 Task: Look for space in Tirukkoyilur, India from 12th June, 2023 to 15th June, 2023 for 2 adults in price range Rs.10000 to Rs.15000. Place can be entire place with 1  bedroom having 1 bed and 1 bathroom. Property type can be house, flat, guest house, hotel. Booking option can be shelf check-in. Required host language is English.
Action: Mouse moved to (405, 71)
Screenshot: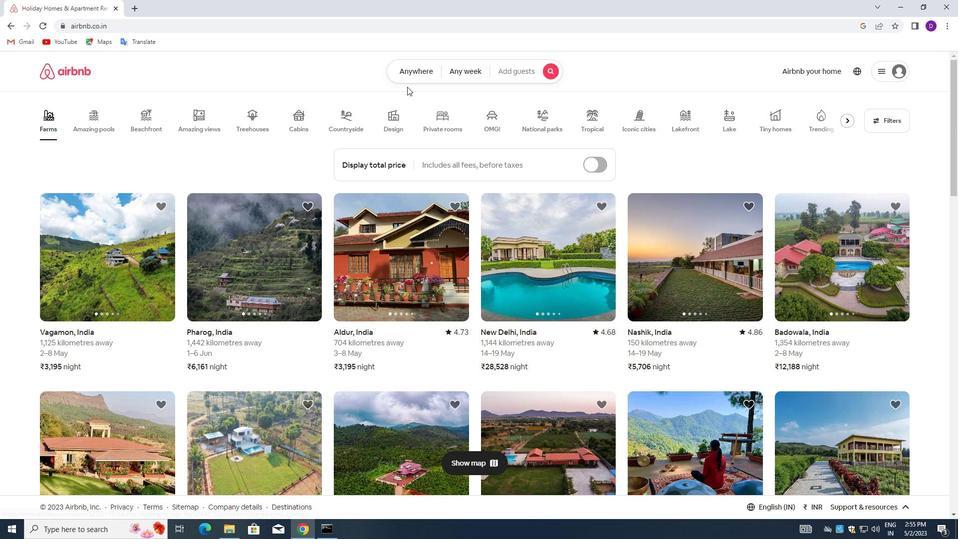 
Action: Mouse pressed left at (405, 71)
Screenshot: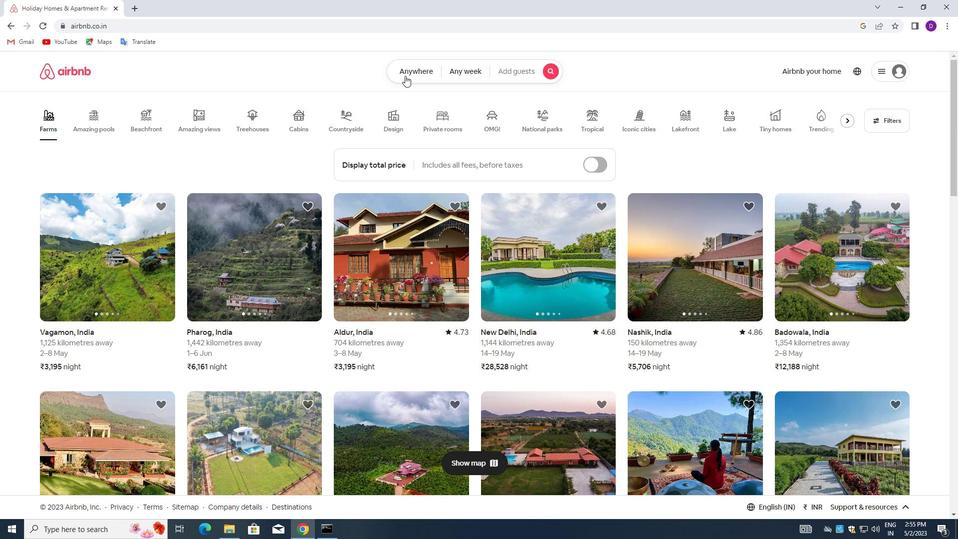 
Action: Mouse moved to (306, 109)
Screenshot: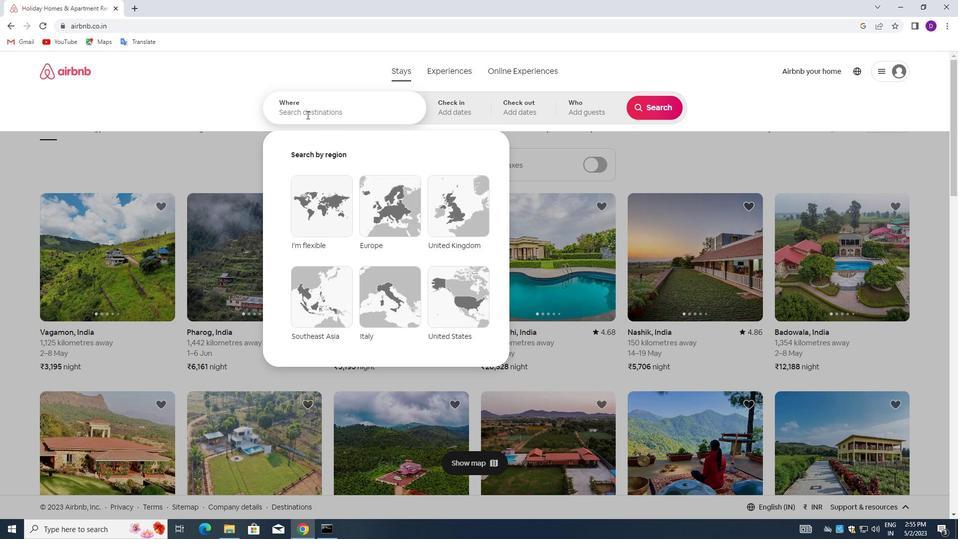 
Action: Mouse pressed left at (306, 109)
Screenshot: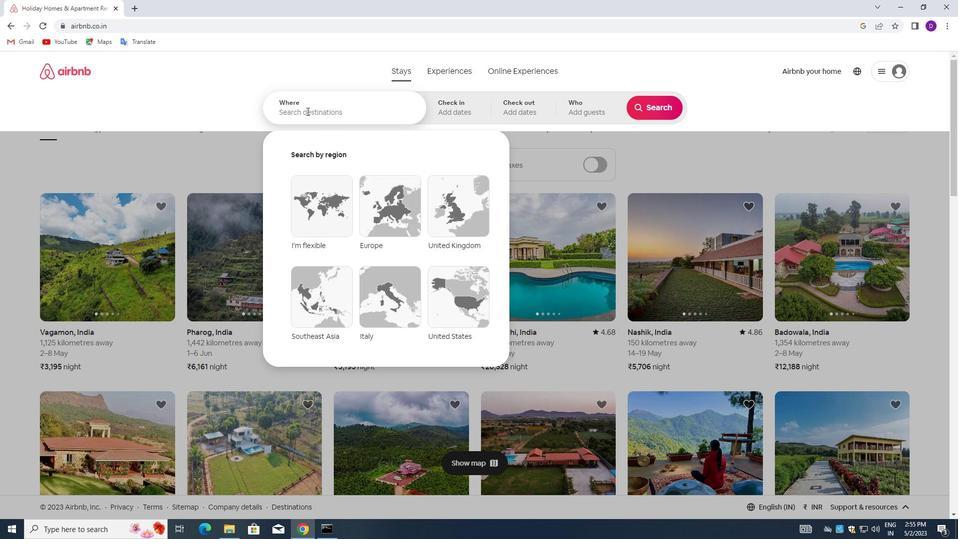 
Action: Mouse moved to (127, 134)
Screenshot: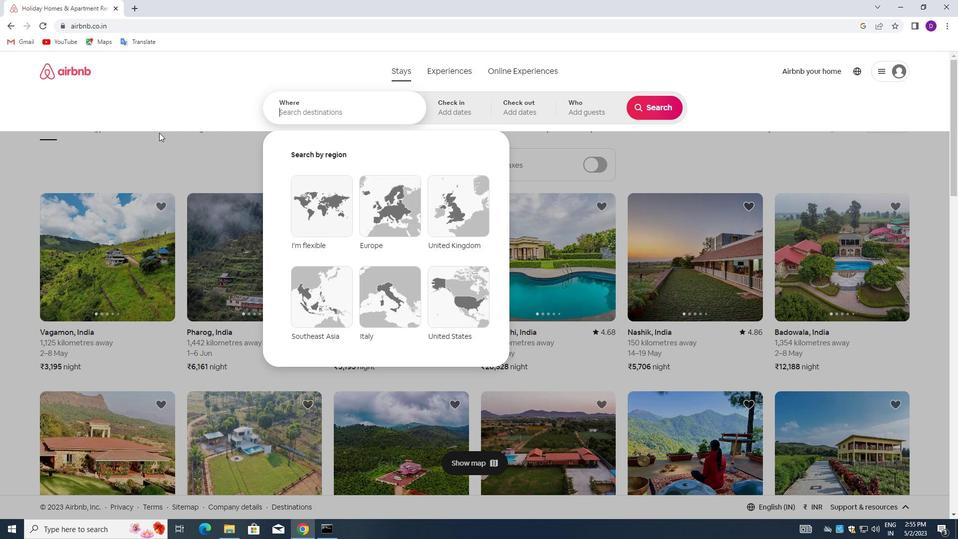 
Action: Key pressed <Key.shift_r>Tirukkoyilur,<Key.space><Key.shift>INI<Key.backspace>DIA<Key.enter>
Screenshot: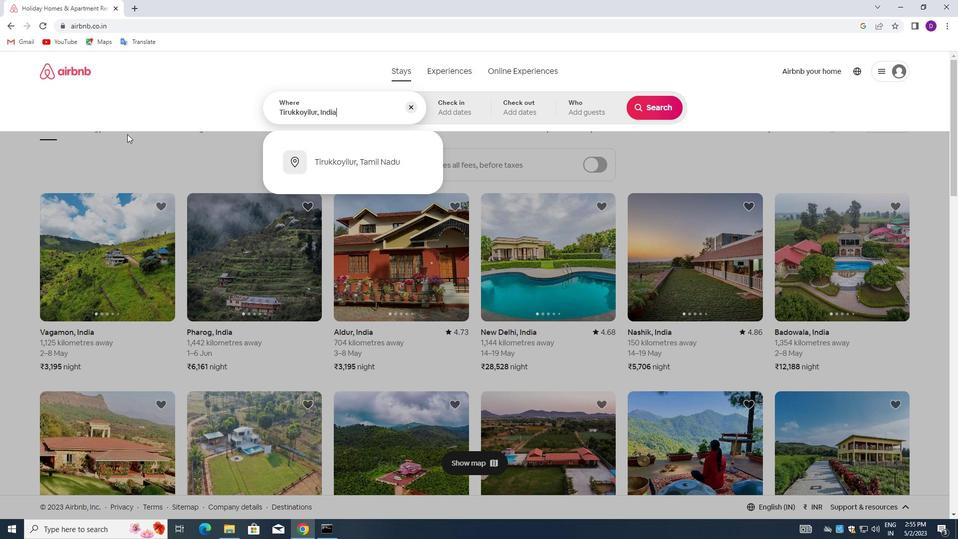 
Action: Mouse moved to (519, 276)
Screenshot: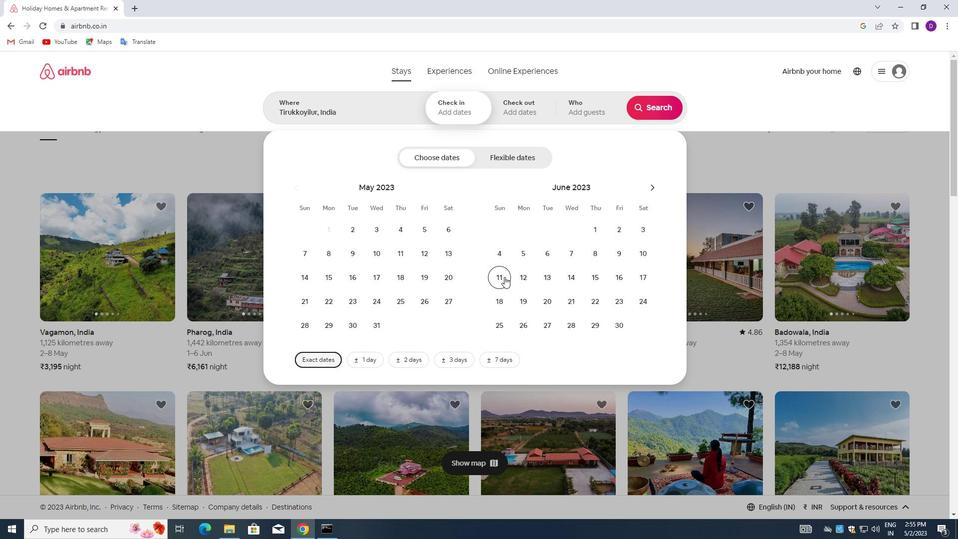 
Action: Mouse pressed left at (519, 276)
Screenshot: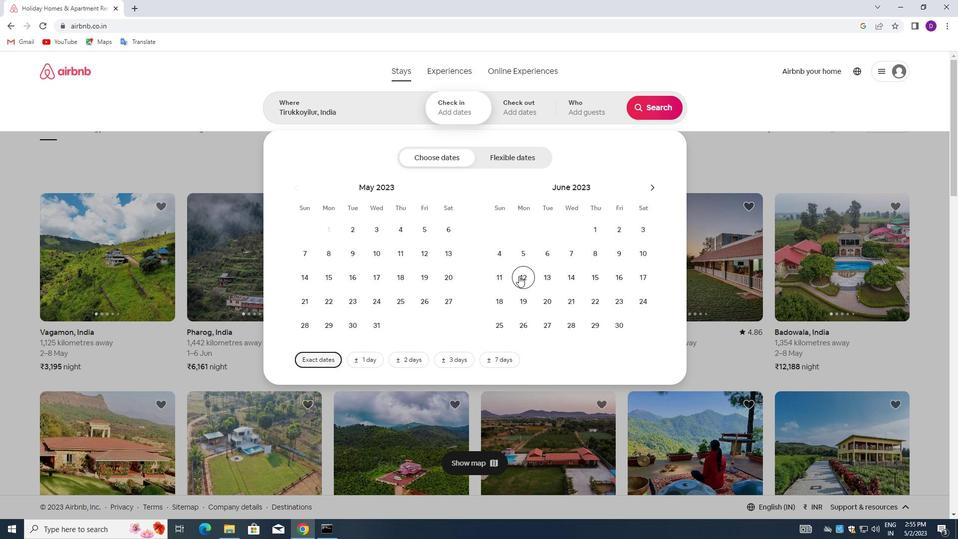 
Action: Mouse moved to (590, 272)
Screenshot: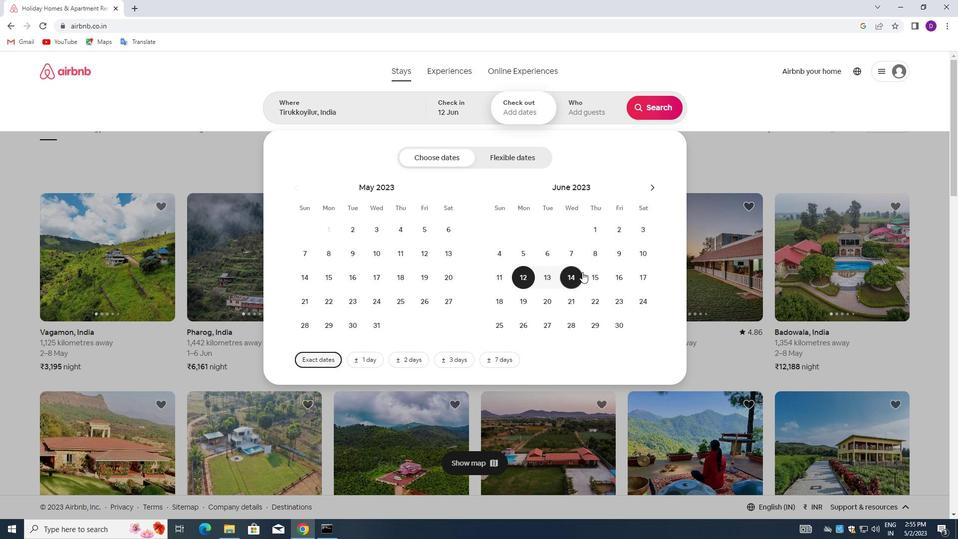 
Action: Mouse pressed left at (590, 272)
Screenshot: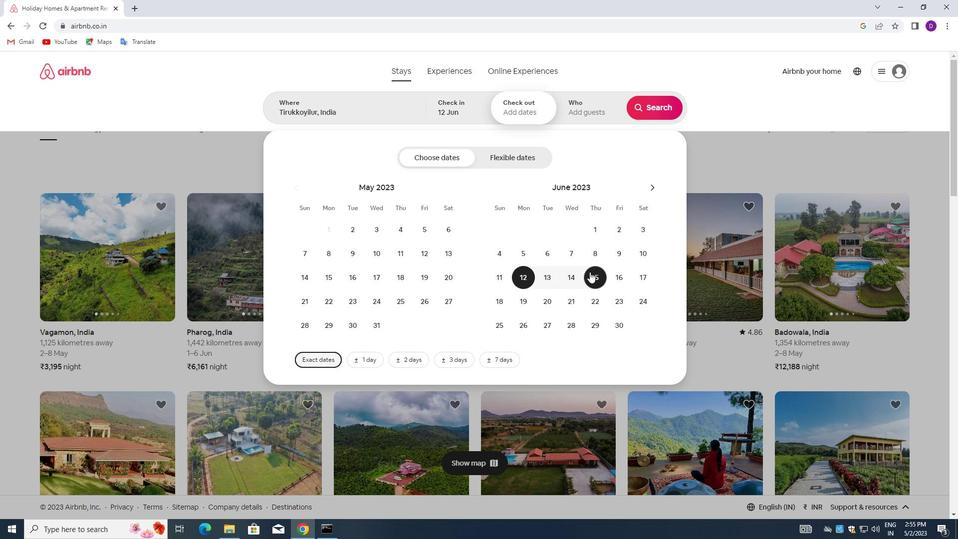 
Action: Mouse moved to (574, 110)
Screenshot: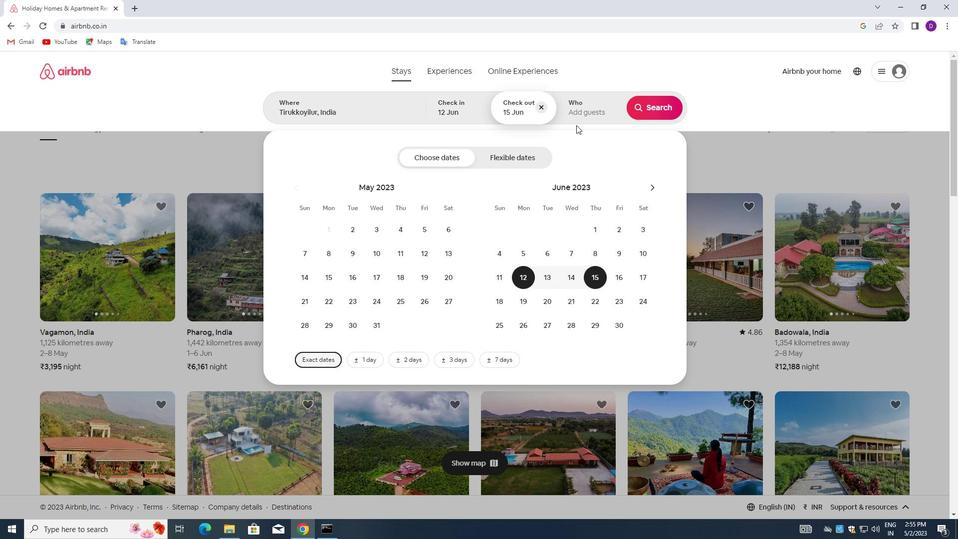 
Action: Mouse pressed left at (574, 110)
Screenshot: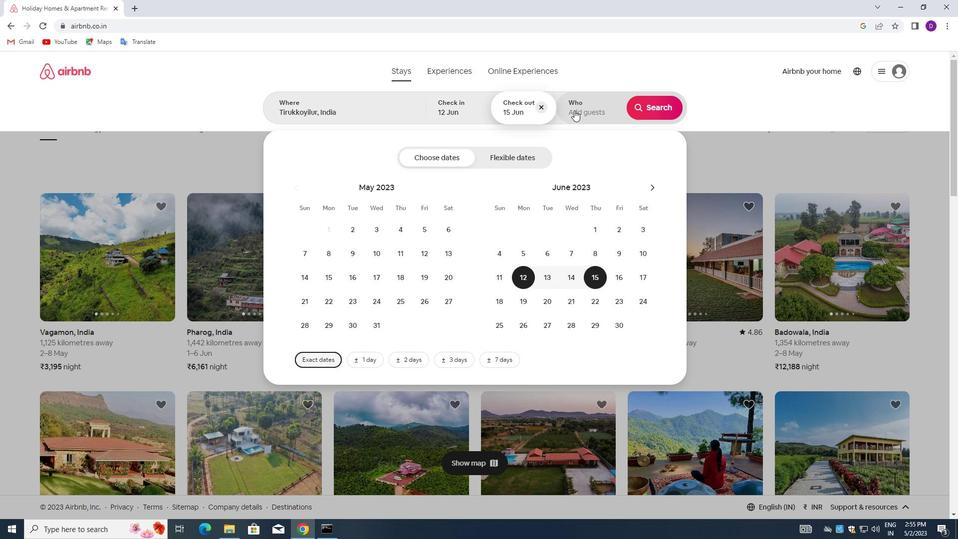 
Action: Mouse moved to (661, 156)
Screenshot: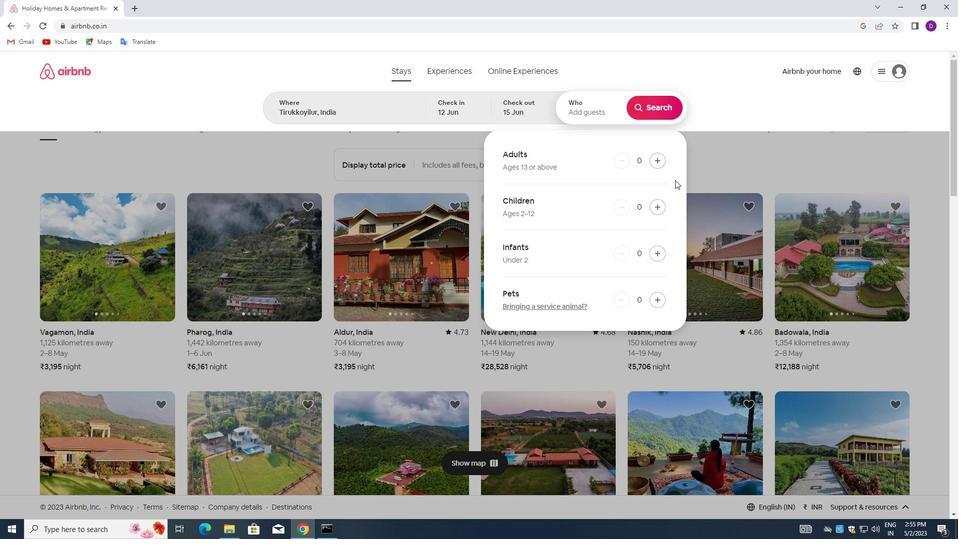 
Action: Mouse pressed left at (661, 156)
Screenshot: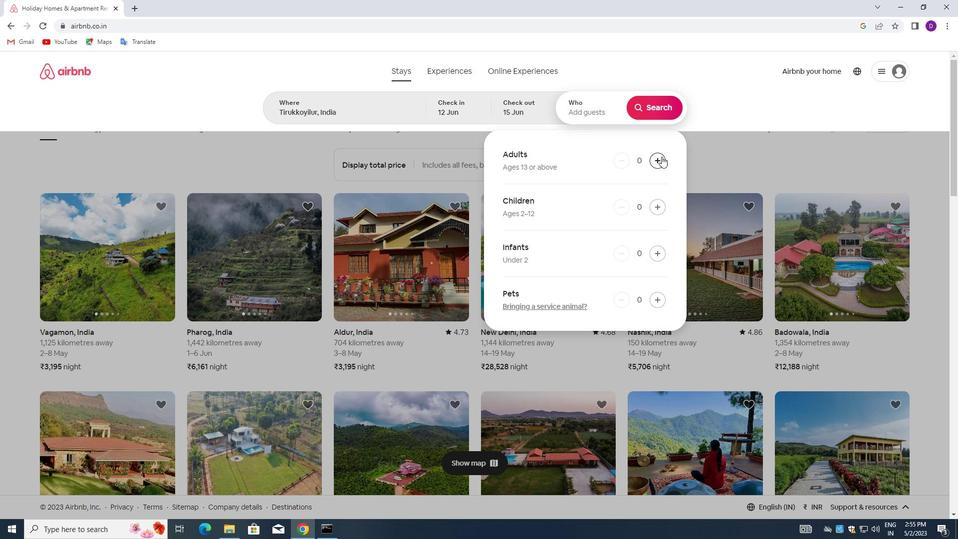 
Action: Mouse pressed left at (661, 156)
Screenshot: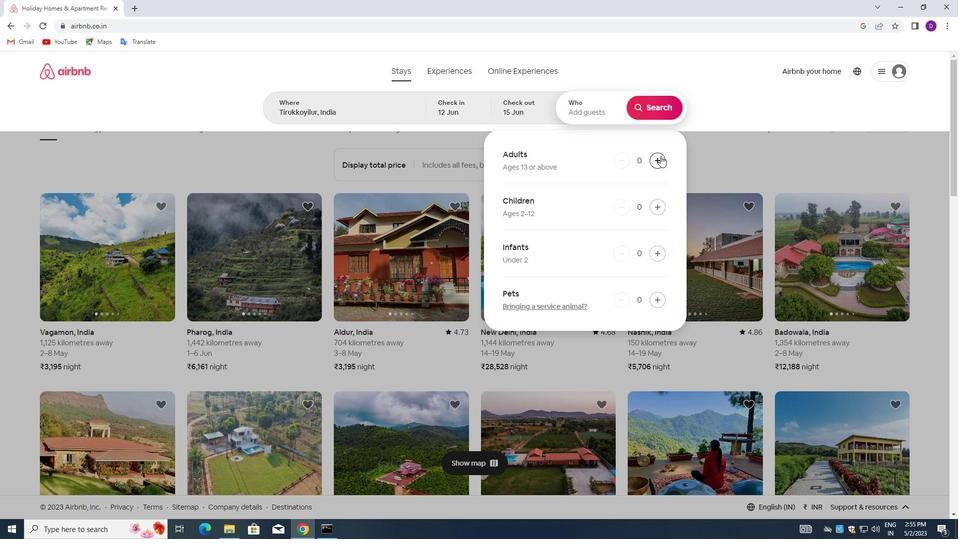 
Action: Mouse moved to (648, 105)
Screenshot: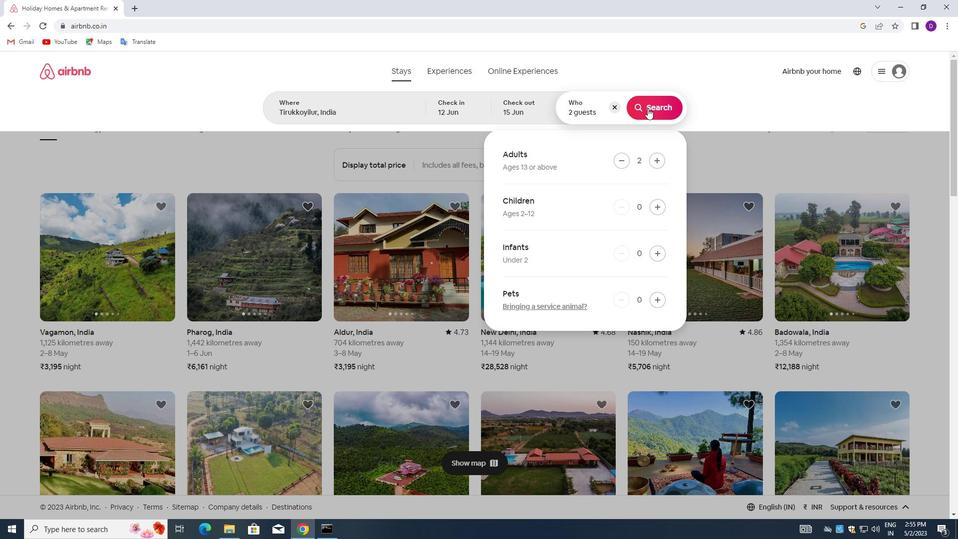
Action: Mouse pressed left at (648, 105)
Screenshot: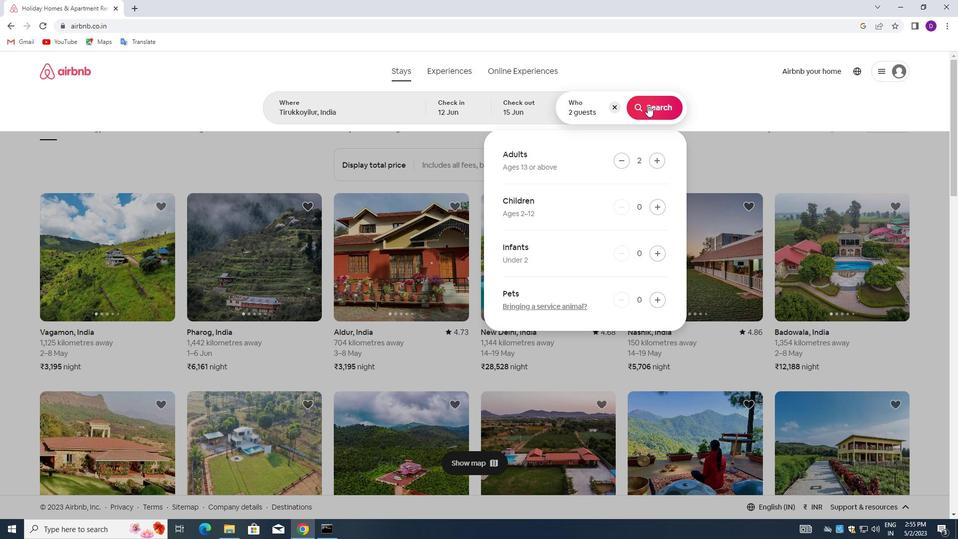
Action: Mouse moved to (904, 113)
Screenshot: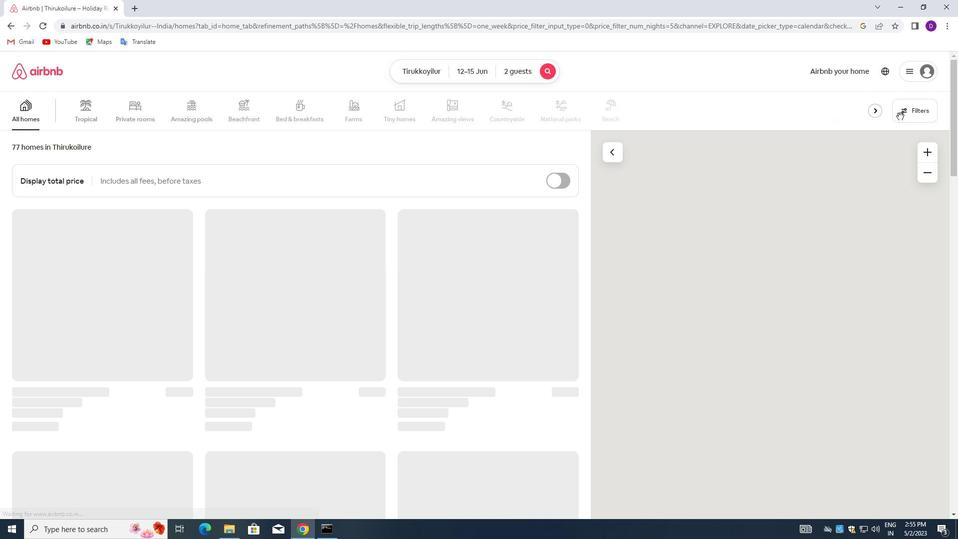 
Action: Mouse pressed left at (904, 113)
Screenshot: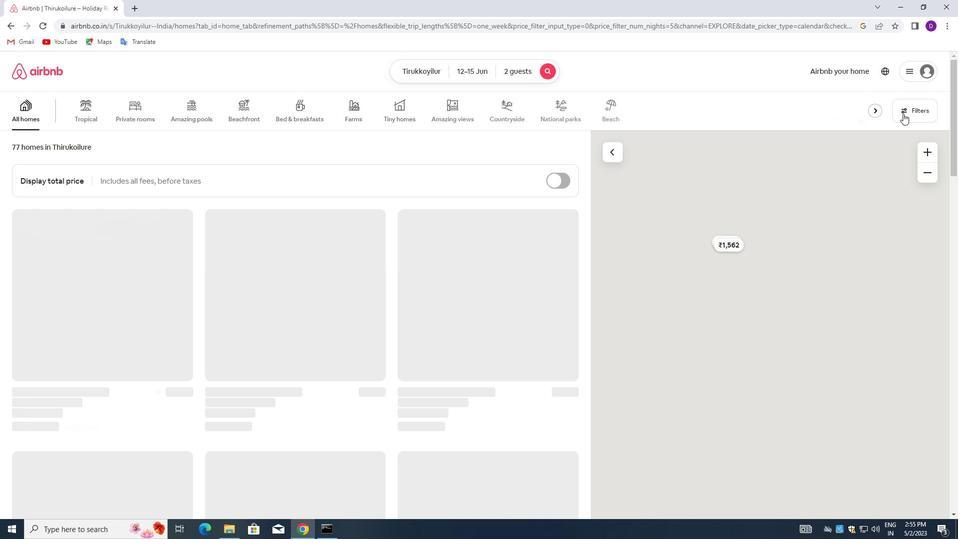 
Action: Mouse moved to (350, 238)
Screenshot: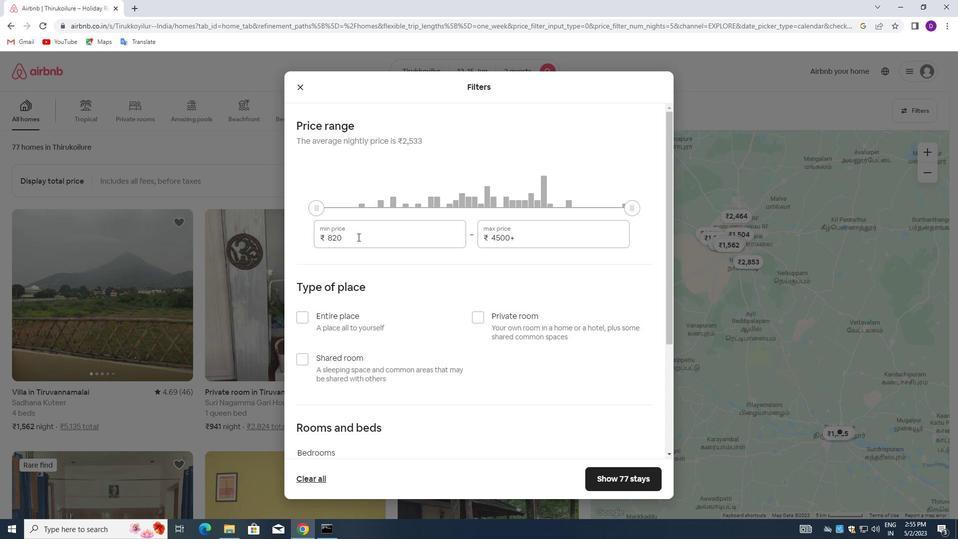 
Action: Mouse pressed left at (350, 238)
Screenshot: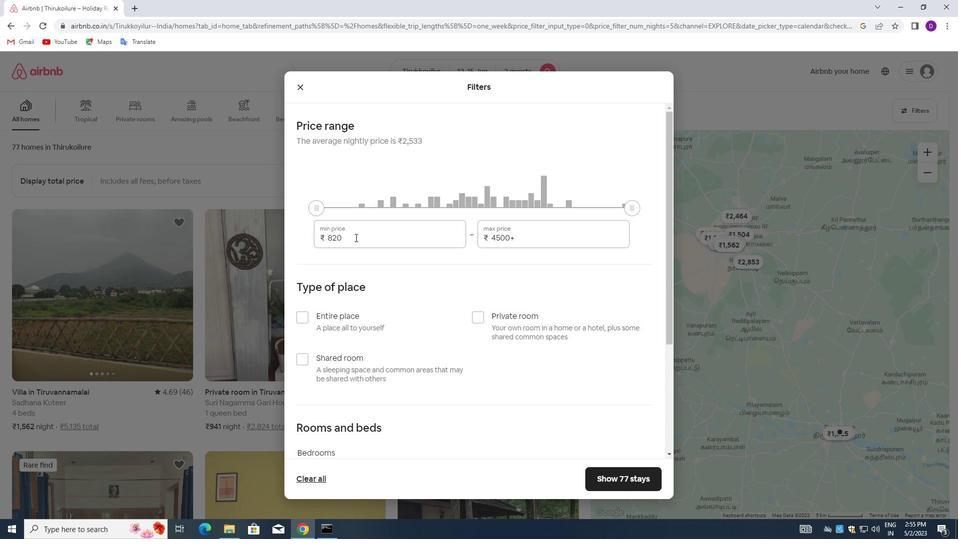 
Action: Mouse pressed left at (350, 238)
Screenshot: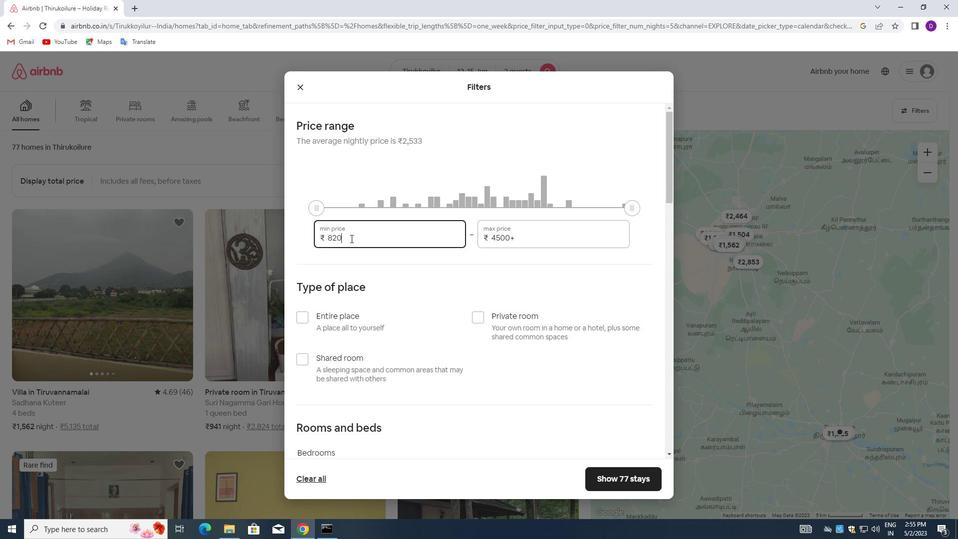 
Action: Key pressed 10000<Key.tab>15000
Screenshot: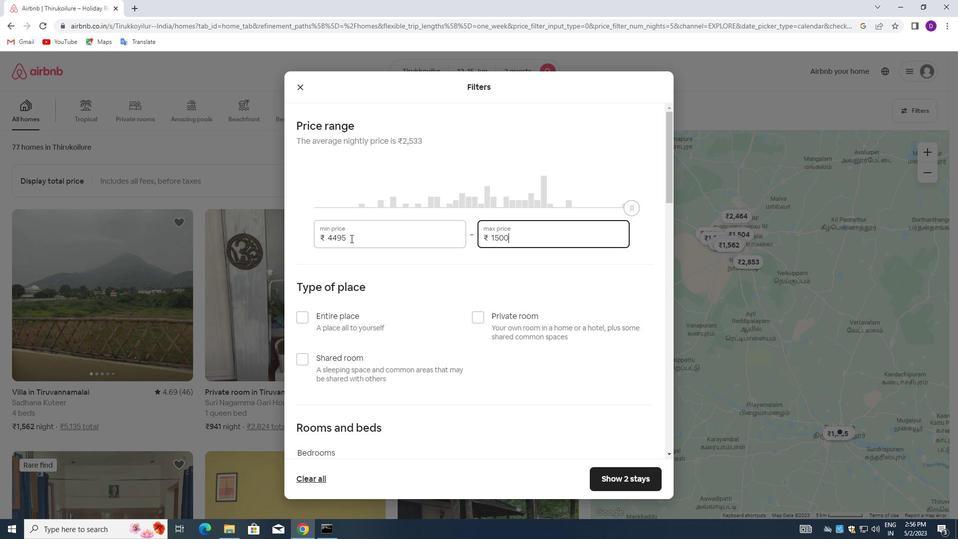
Action: Mouse moved to (363, 245)
Screenshot: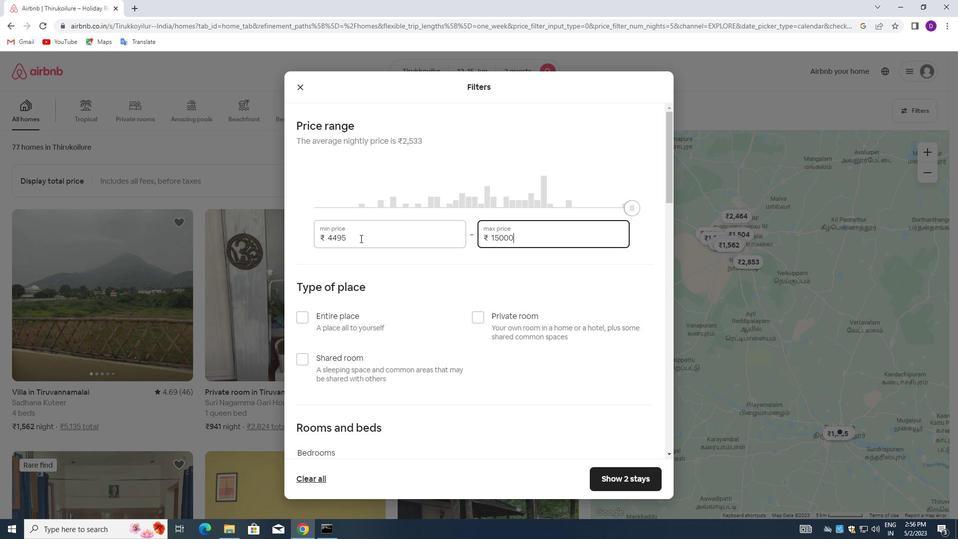 
Action: Mouse scrolled (363, 245) with delta (0, 0)
Screenshot: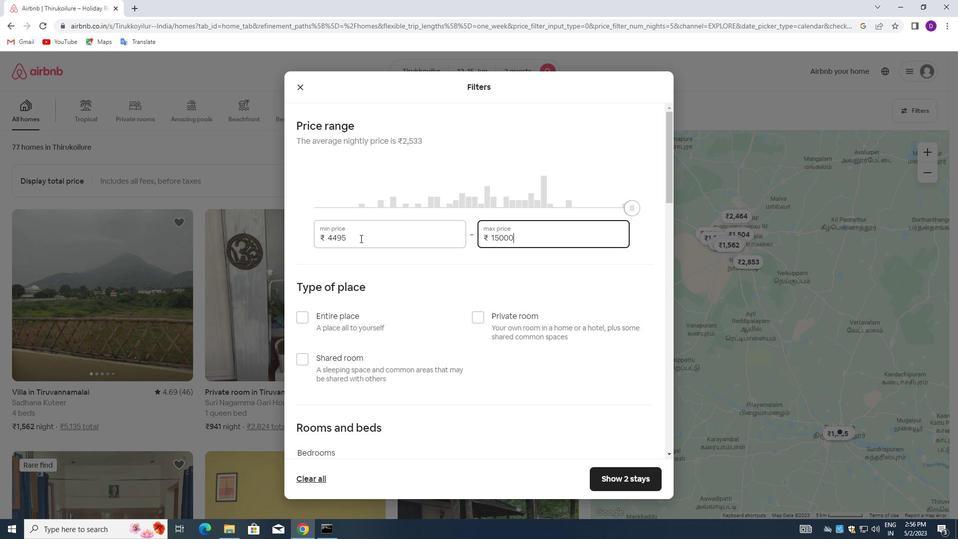 
Action: Mouse moved to (363, 249)
Screenshot: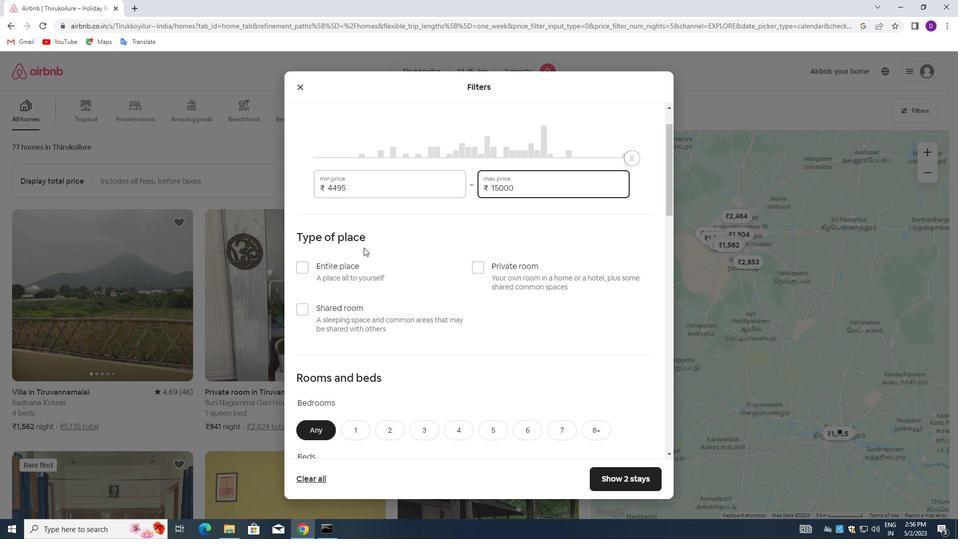 
Action: Mouse scrolled (363, 249) with delta (0, 0)
Screenshot: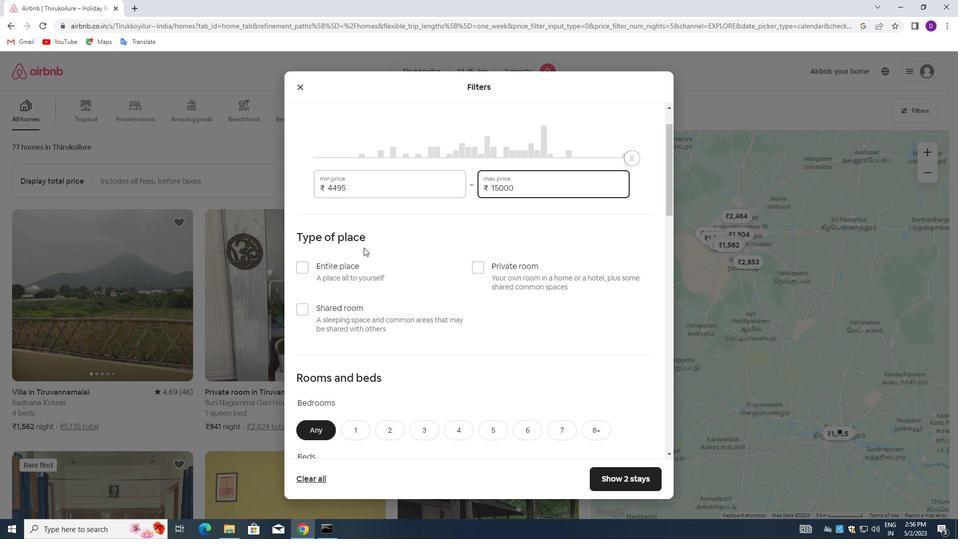
Action: Mouse moved to (364, 251)
Screenshot: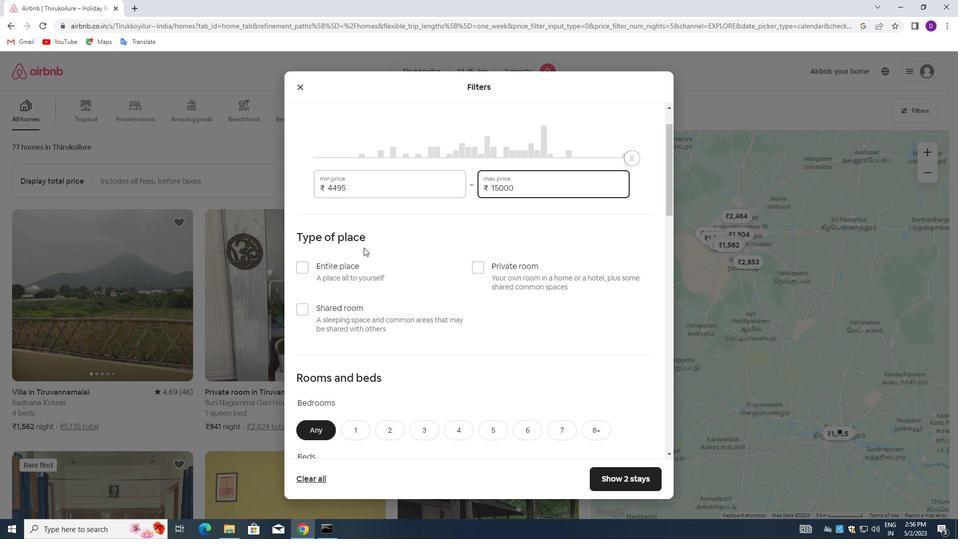 
Action: Mouse scrolled (364, 250) with delta (0, 0)
Screenshot: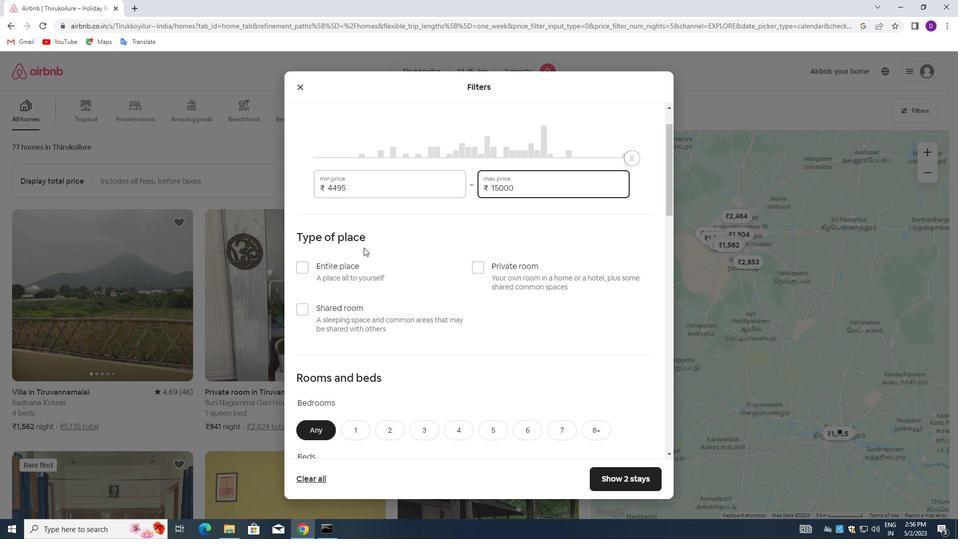 
Action: Mouse moved to (300, 173)
Screenshot: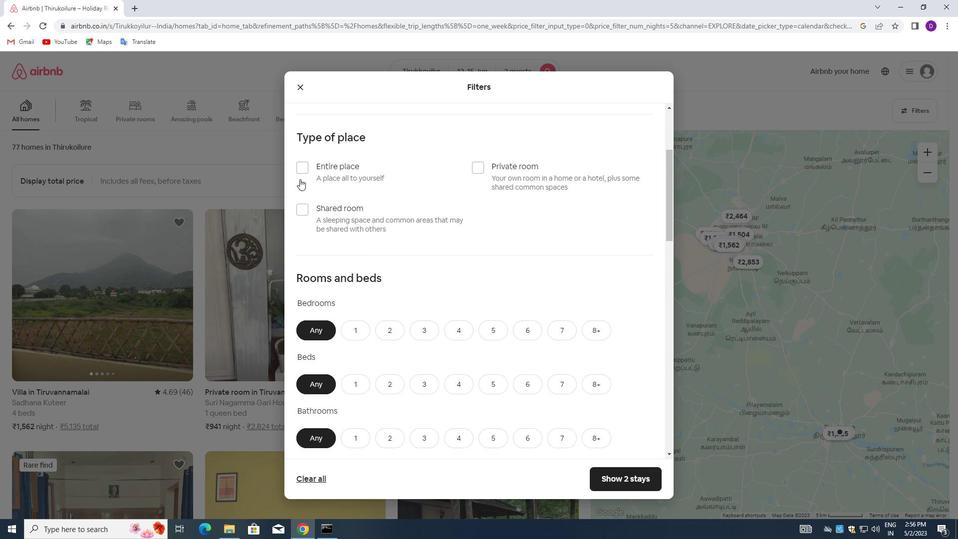 
Action: Mouse pressed left at (300, 173)
Screenshot: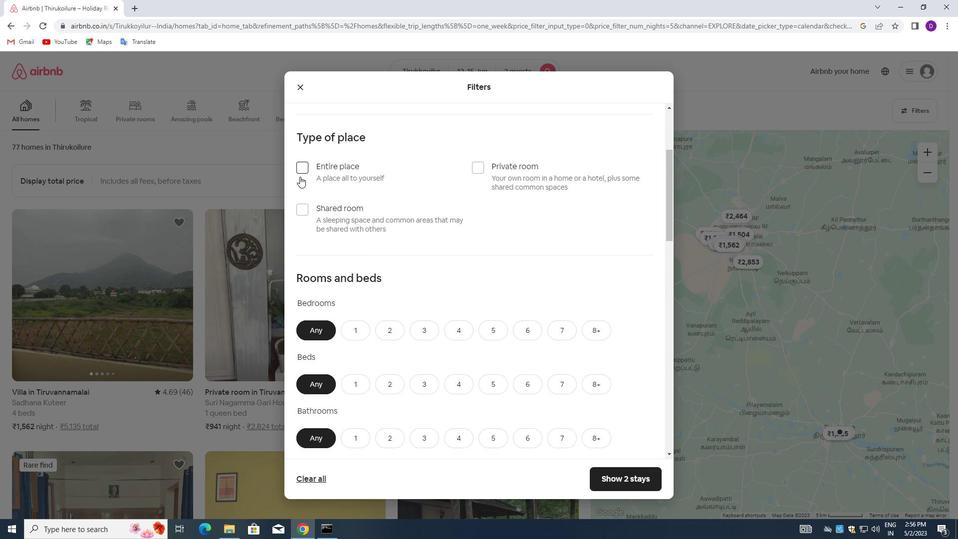 
Action: Mouse moved to (388, 218)
Screenshot: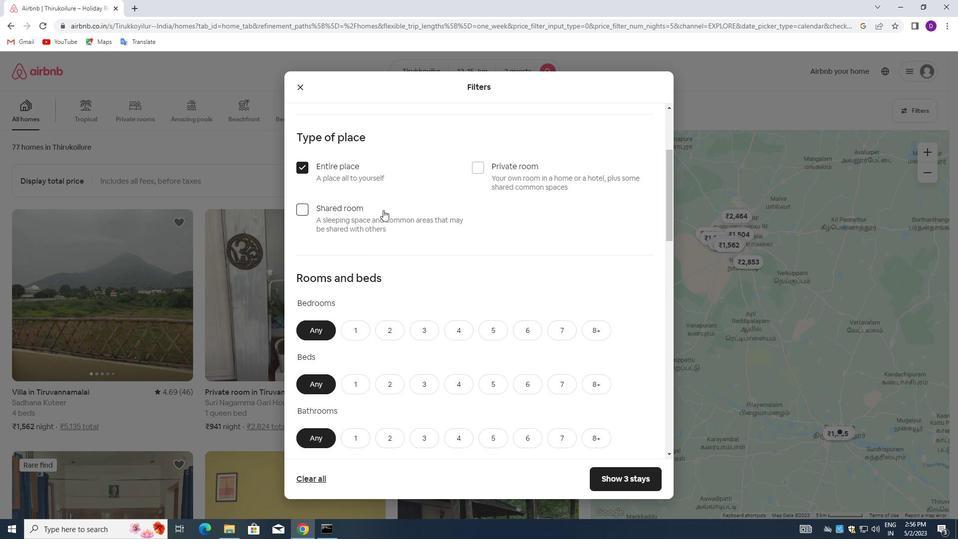 
Action: Mouse scrolled (388, 217) with delta (0, 0)
Screenshot: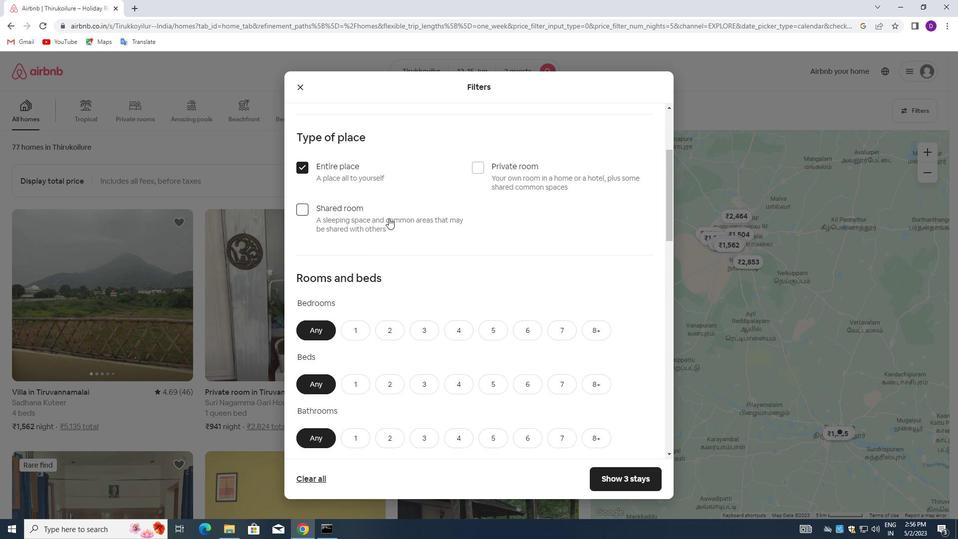 
Action: Mouse scrolled (388, 217) with delta (0, 0)
Screenshot: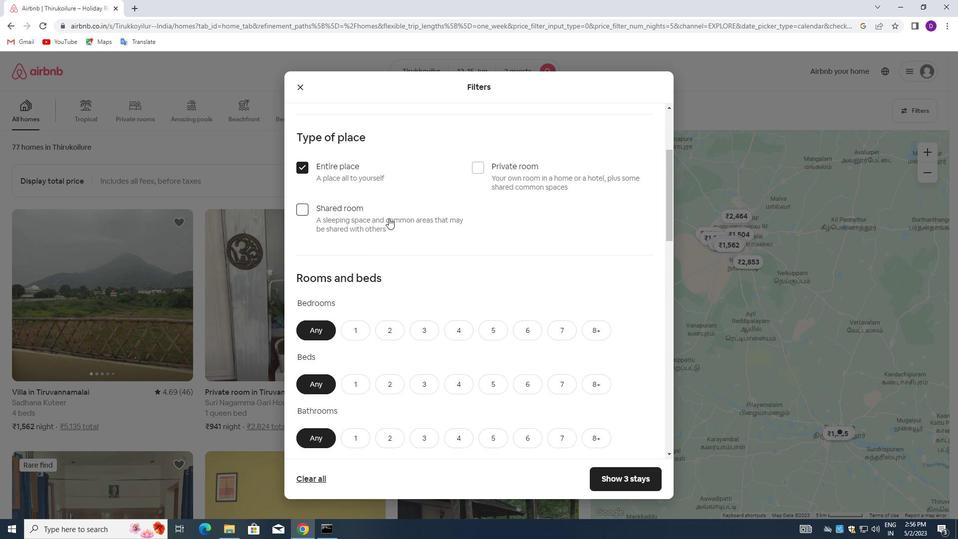 
Action: Mouse moved to (358, 230)
Screenshot: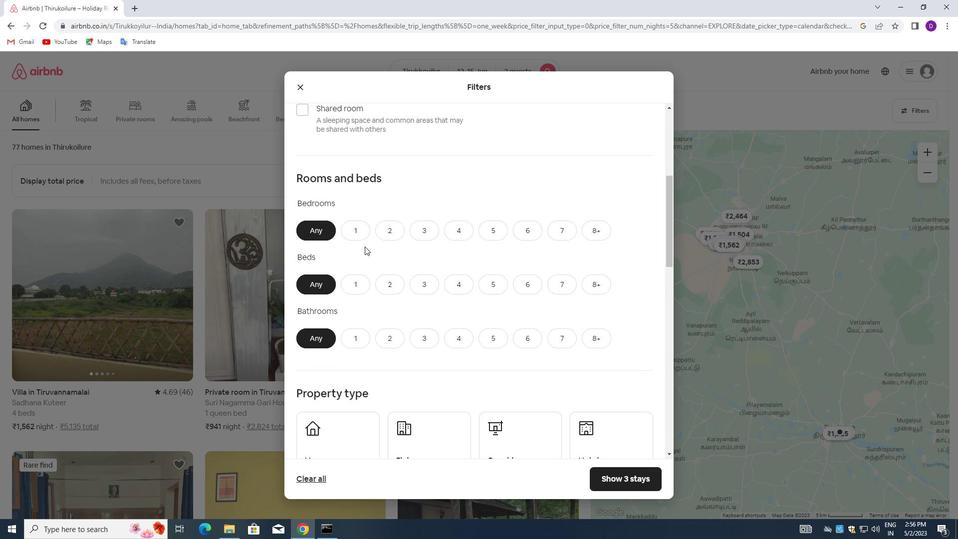 
Action: Mouse pressed left at (358, 230)
Screenshot: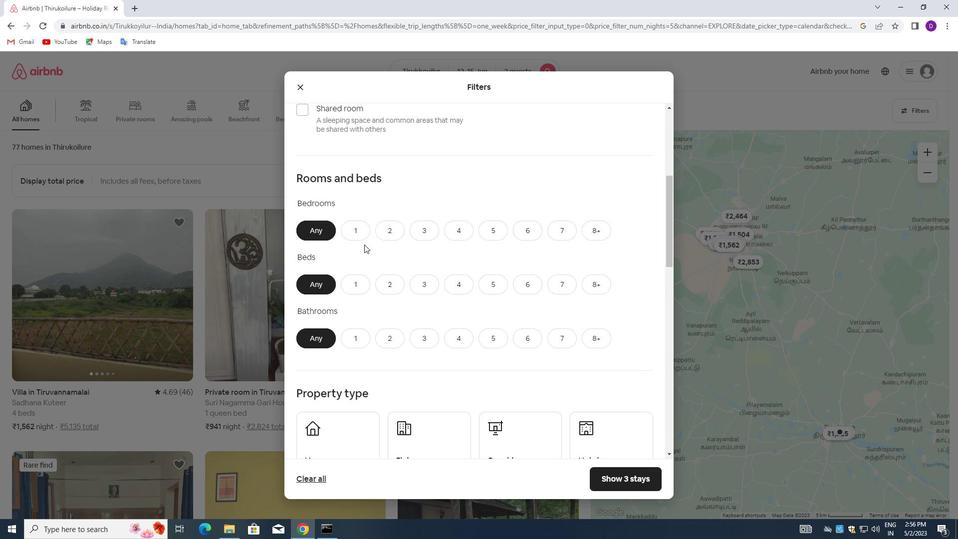 
Action: Mouse moved to (354, 280)
Screenshot: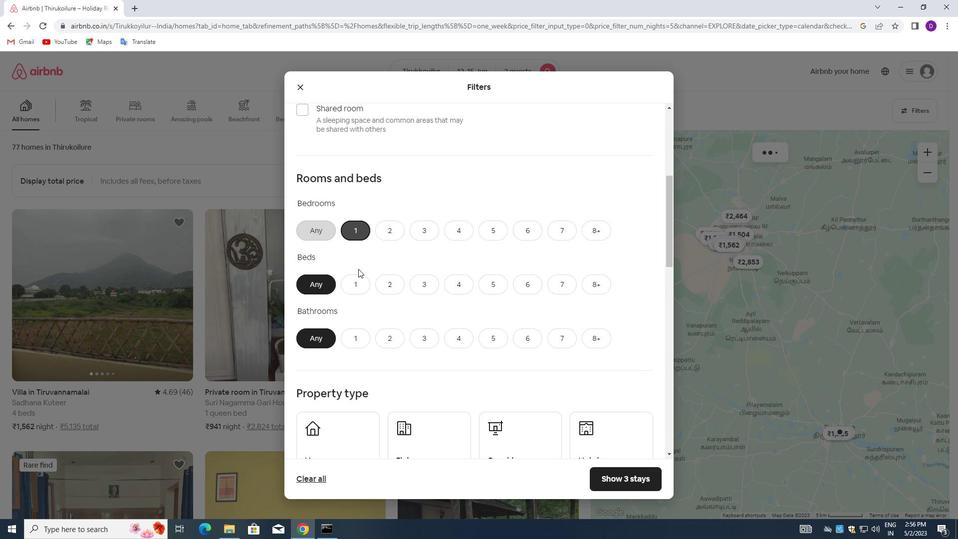 
Action: Mouse pressed left at (354, 280)
Screenshot: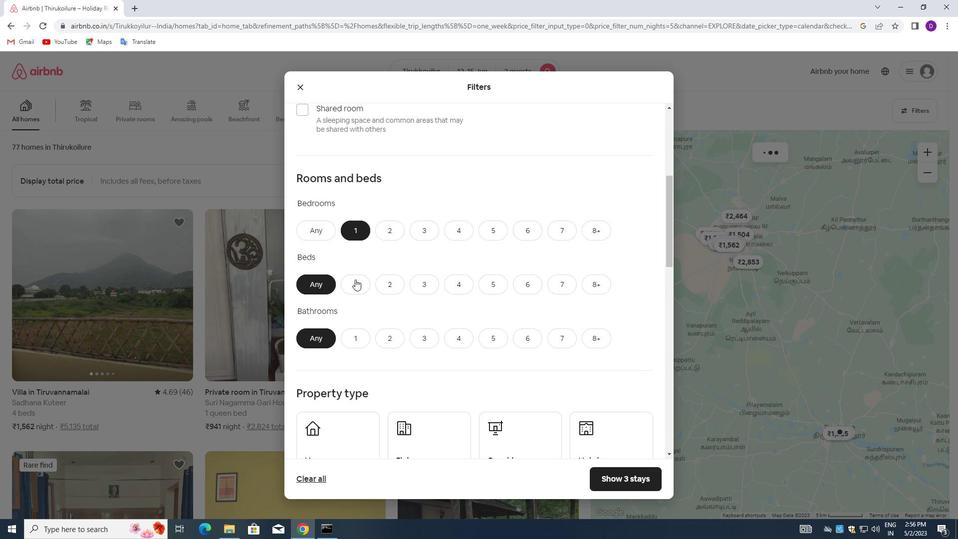 
Action: Mouse moved to (353, 336)
Screenshot: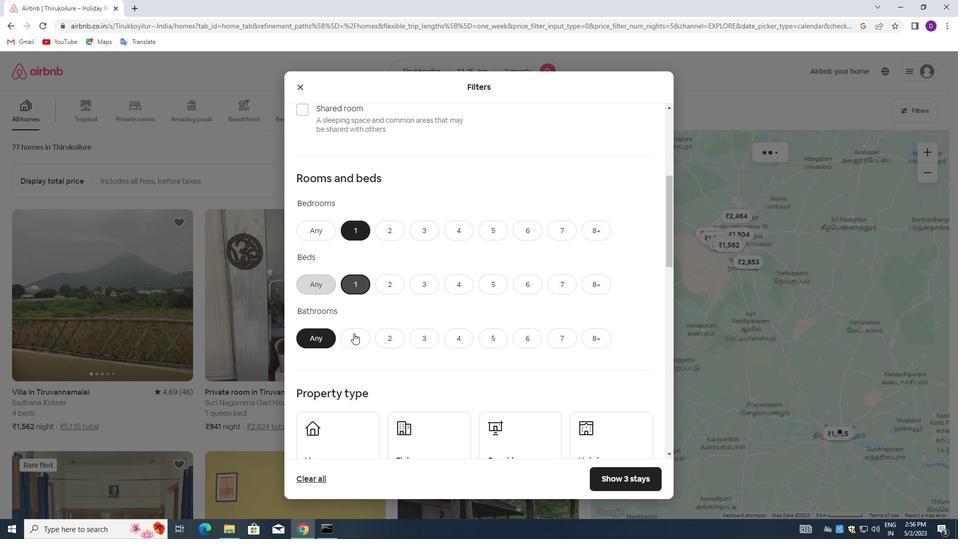 
Action: Mouse pressed left at (353, 336)
Screenshot: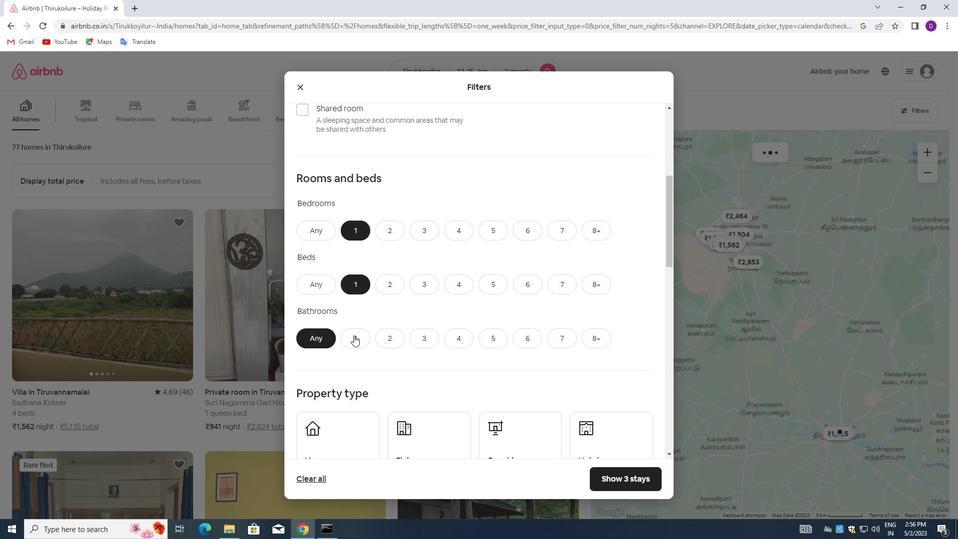 
Action: Mouse moved to (392, 198)
Screenshot: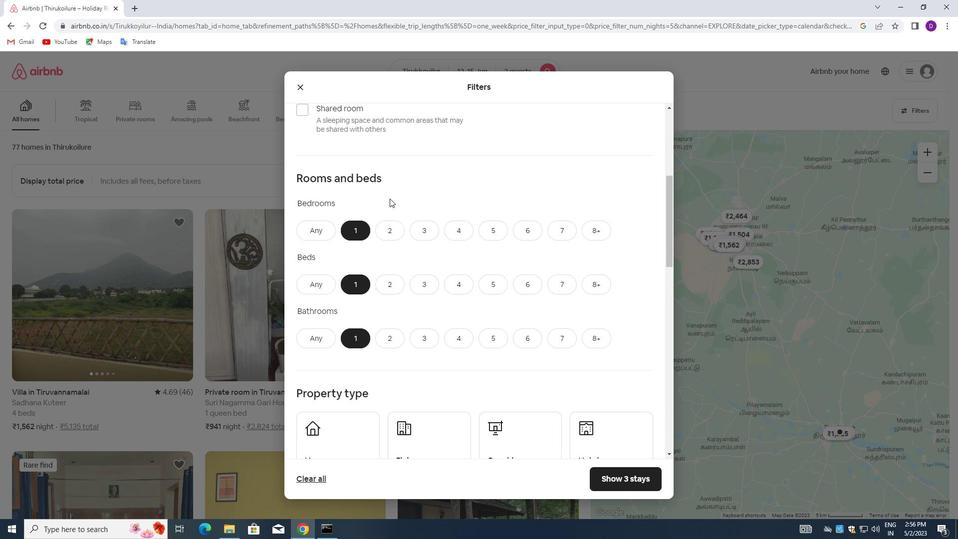
Action: Mouse scrolled (392, 197) with delta (0, 0)
Screenshot: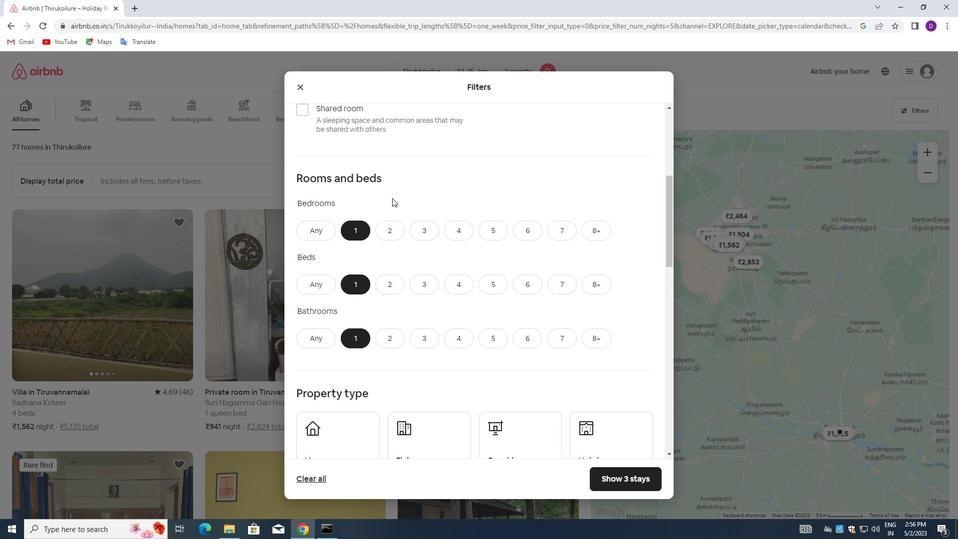 
Action: Mouse scrolled (392, 197) with delta (0, 0)
Screenshot: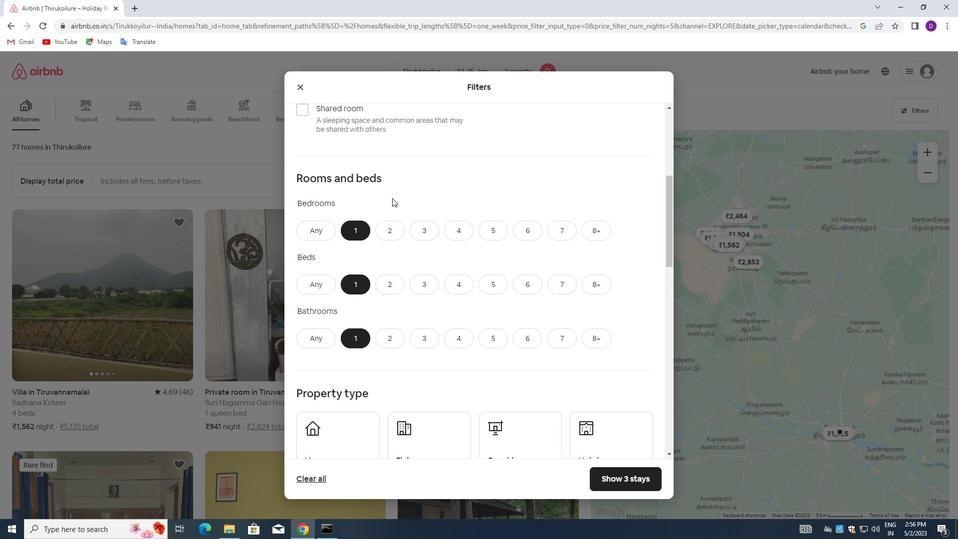 
Action: Mouse scrolled (392, 197) with delta (0, 0)
Screenshot: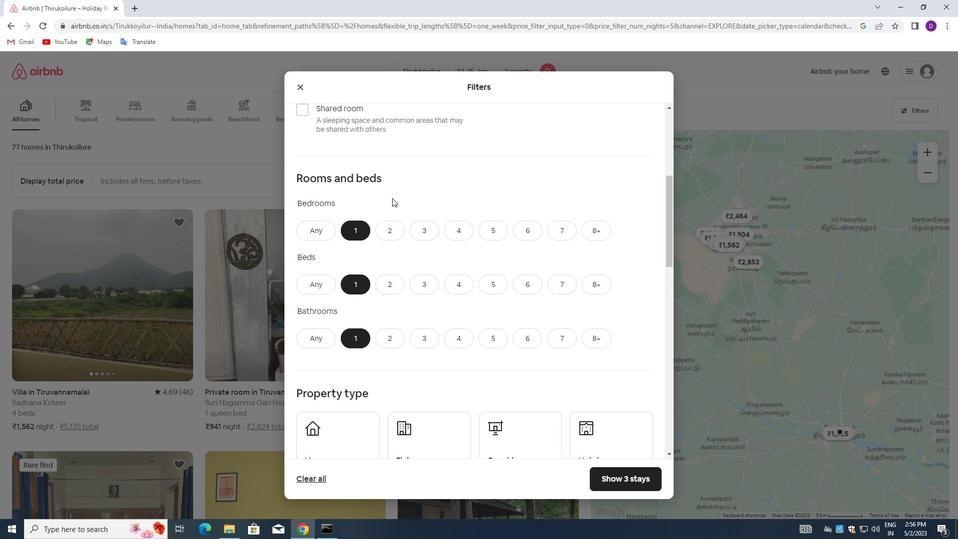 
Action: Mouse moved to (392, 198)
Screenshot: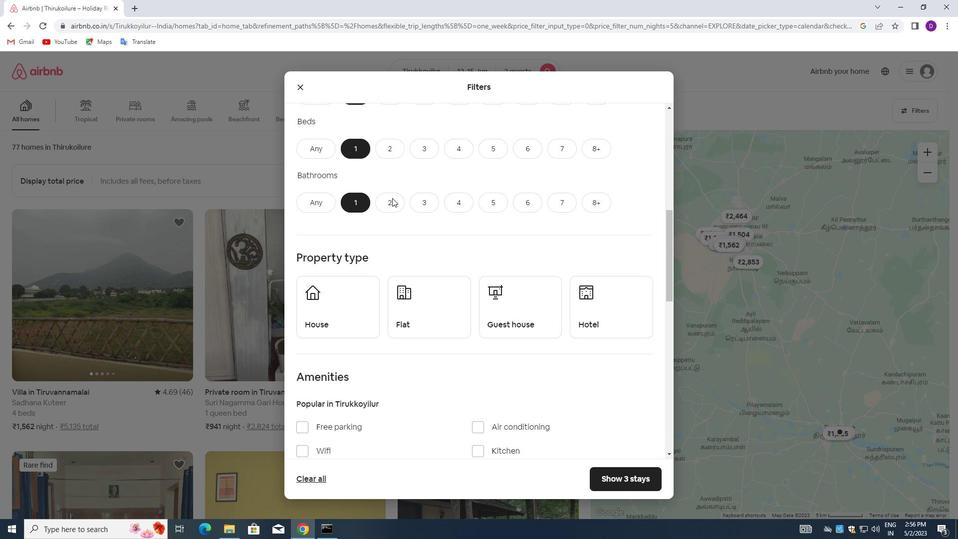 
Action: Mouse scrolled (392, 198) with delta (0, 0)
Screenshot: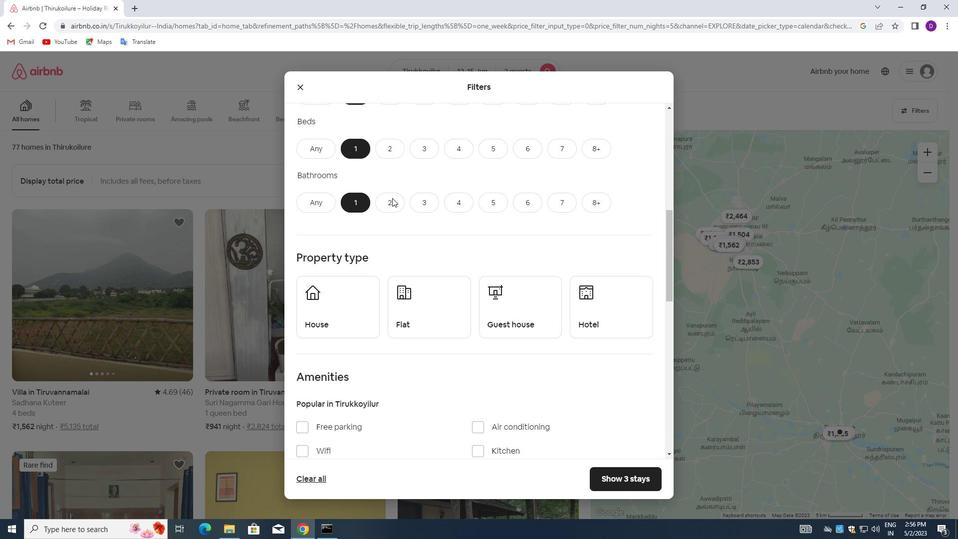 
Action: Mouse moved to (350, 233)
Screenshot: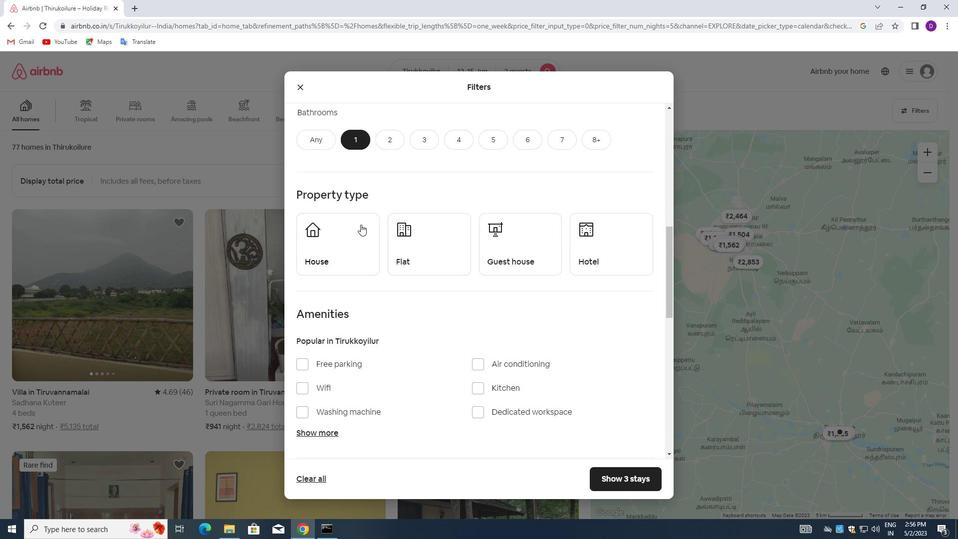 
Action: Mouse pressed left at (350, 233)
Screenshot: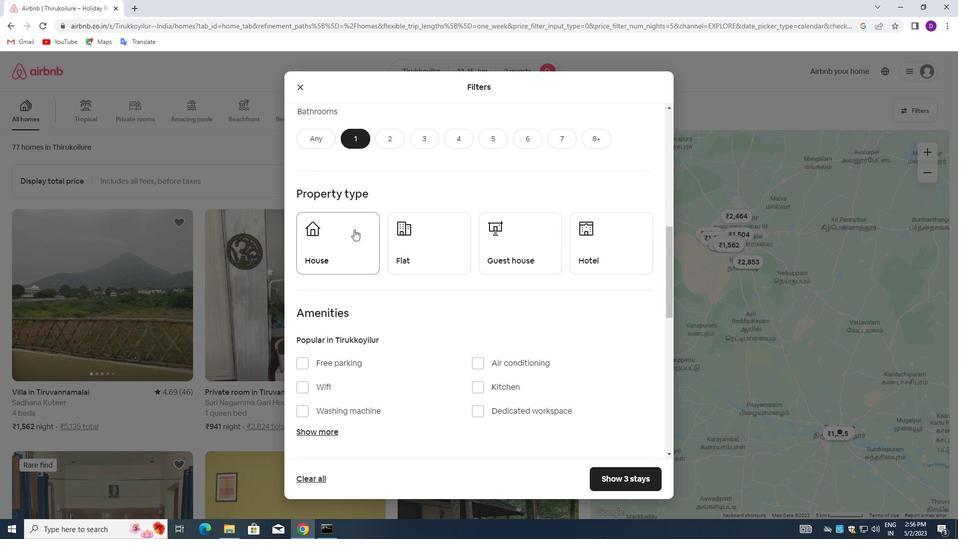 
Action: Mouse moved to (415, 233)
Screenshot: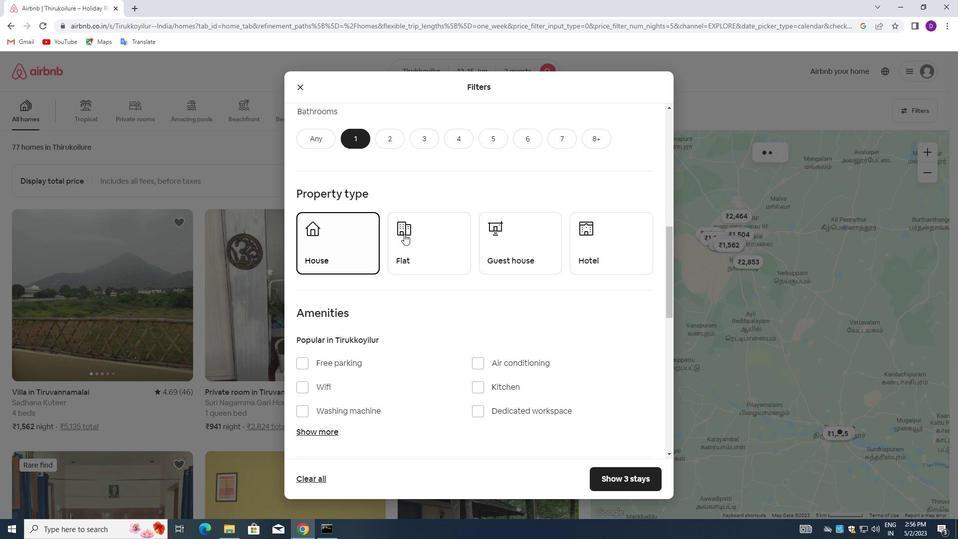 
Action: Mouse pressed left at (415, 233)
Screenshot: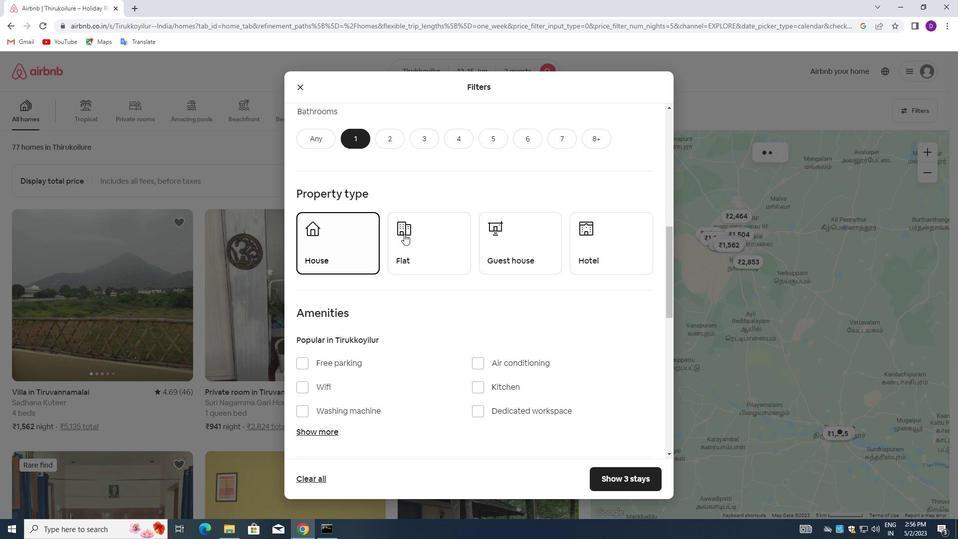 
Action: Mouse moved to (508, 239)
Screenshot: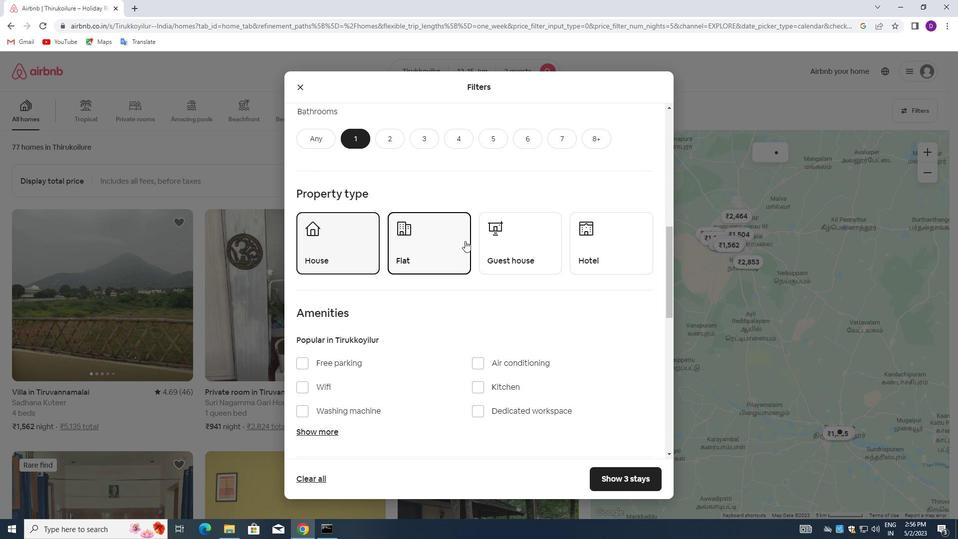 
Action: Mouse pressed left at (508, 239)
Screenshot: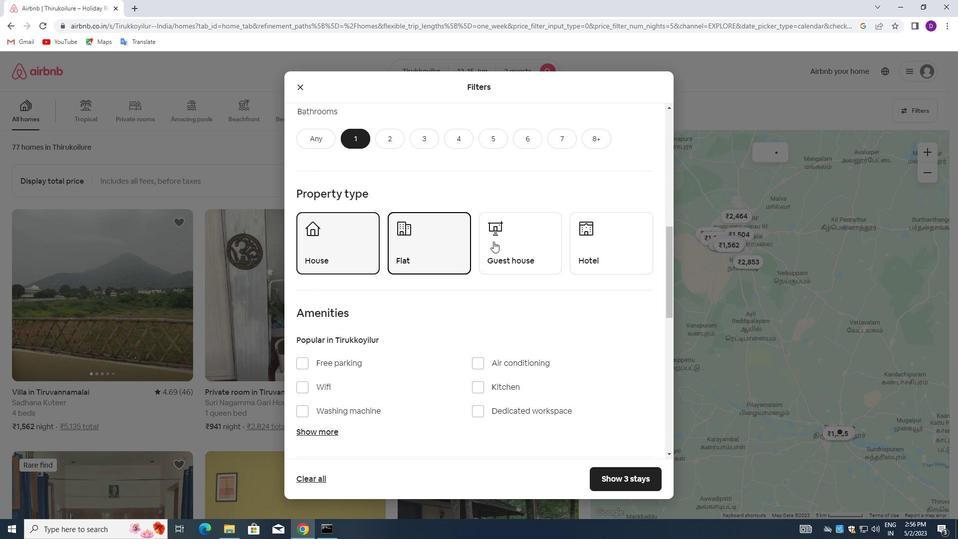 
Action: Mouse moved to (602, 241)
Screenshot: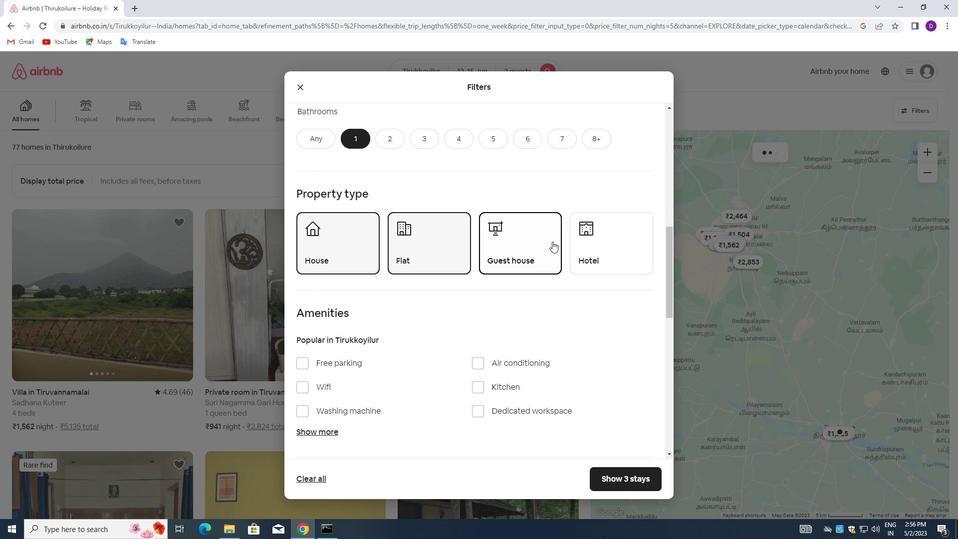 
Action: Mouse pressed left at (602, 241)
Screenshot: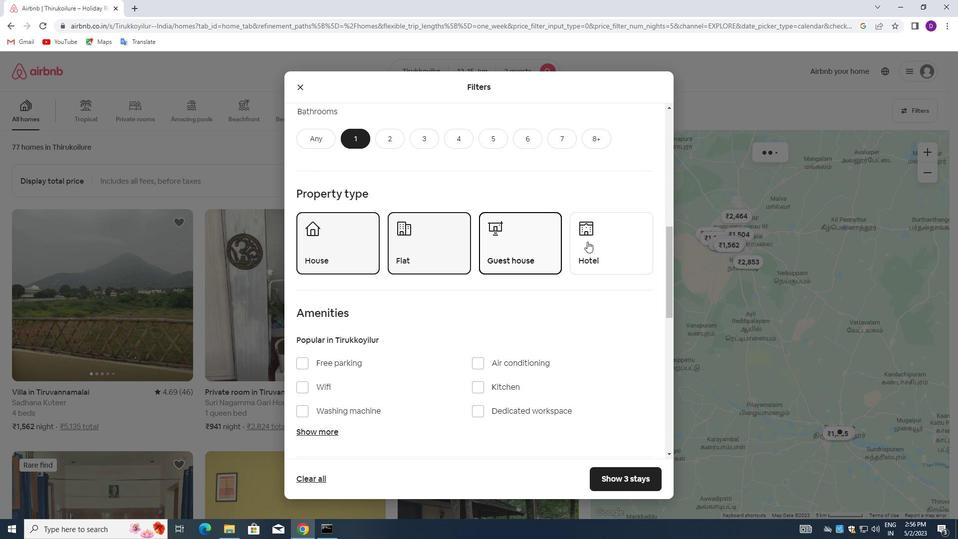 
Action: Mouse moved to (433, 221)
Screenshot: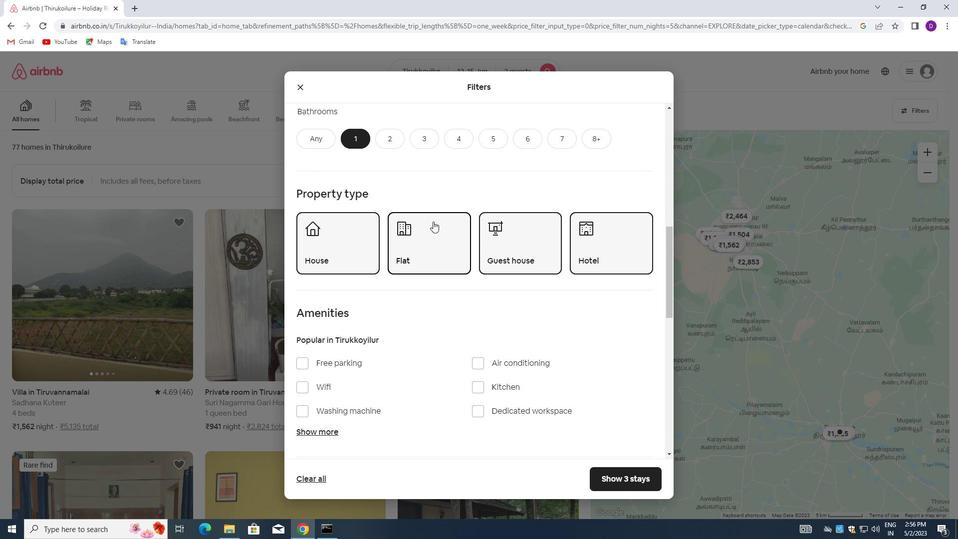 
Action: Mouse scrolled (433, 221) with delta (0, 0)
Screenshot: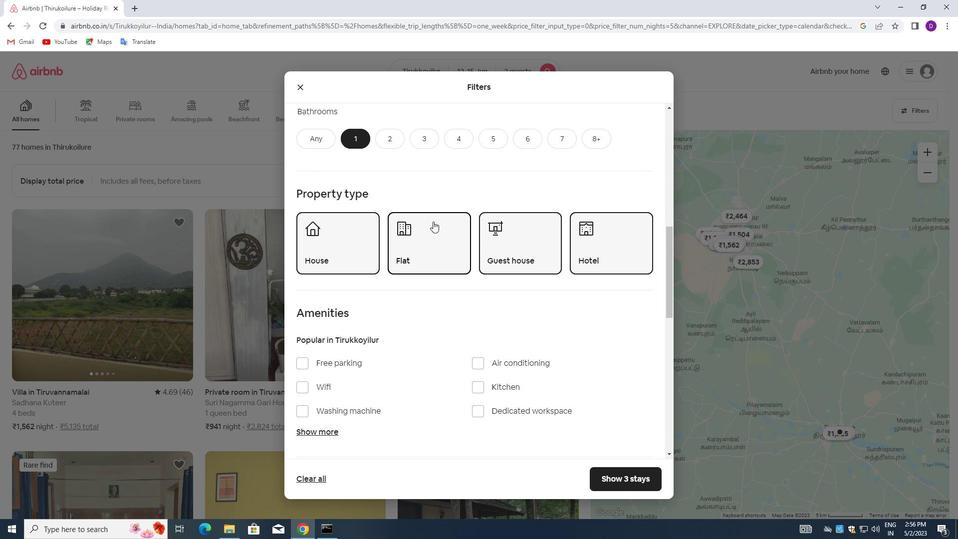 
Action: Mouse moved to (434, 221)
Screenshot: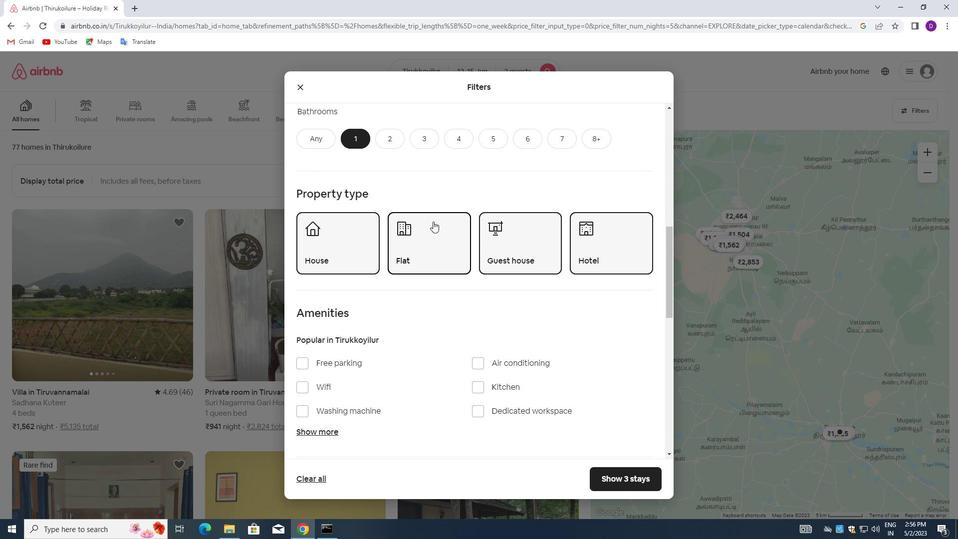 
Action: Mouse scrolled (434, 221) with delta (0, 0)
Screenshot: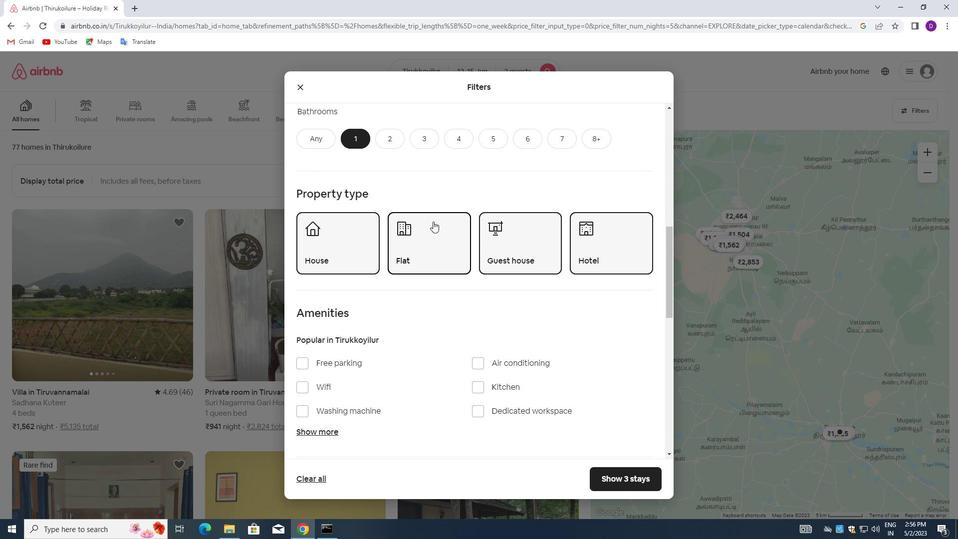 
Action: Mouse moved to (435, 222)
Screenshot: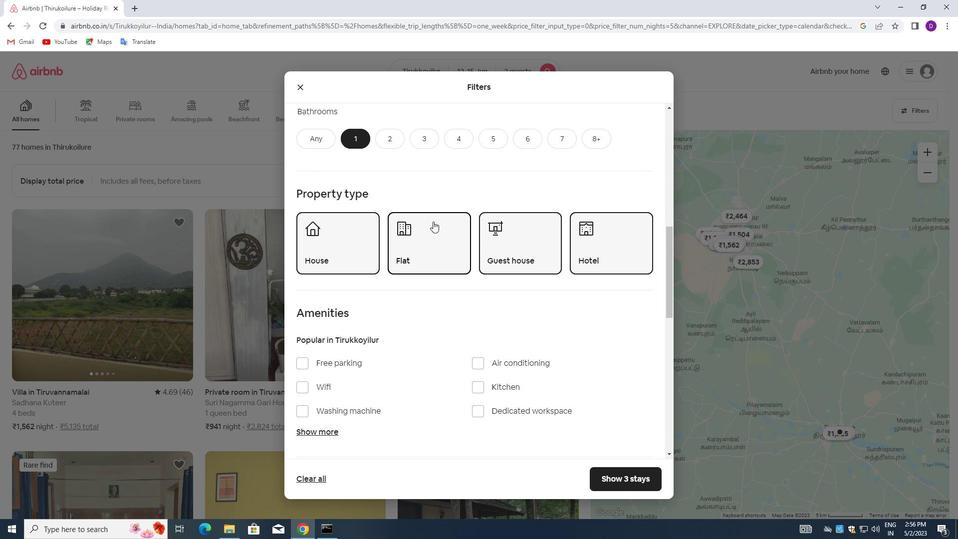 
Action: Mouse scrolled (435, 221) with delta (0, 0)
Screenshot: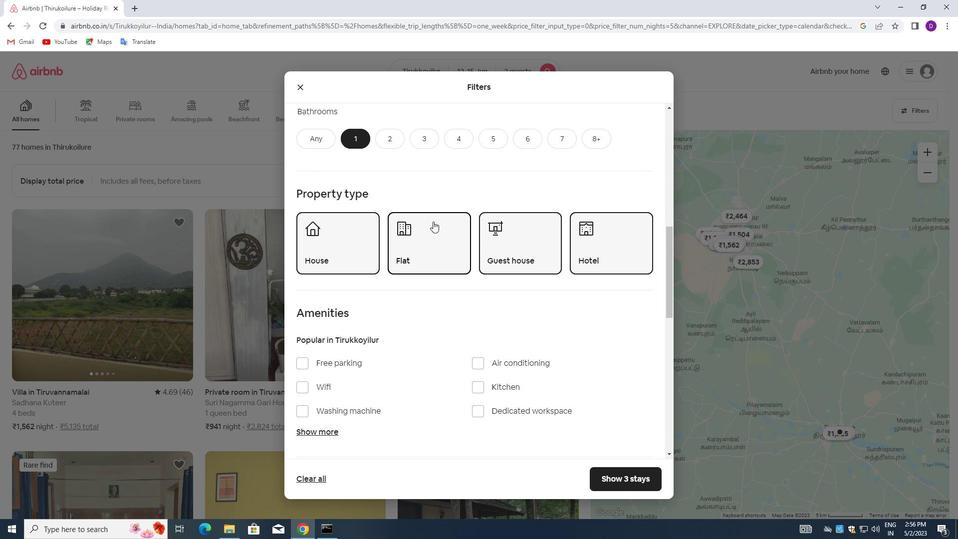 
Action: Mouse moved to (473, 225)
Screenshot: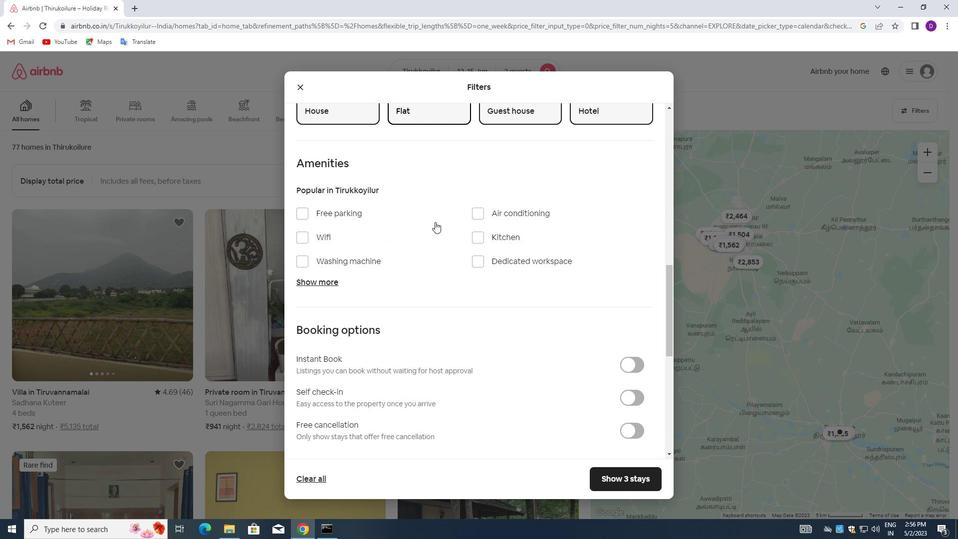 
Action: Mouse scrolled (473, 225) with delta (0, 0)
Screenshot: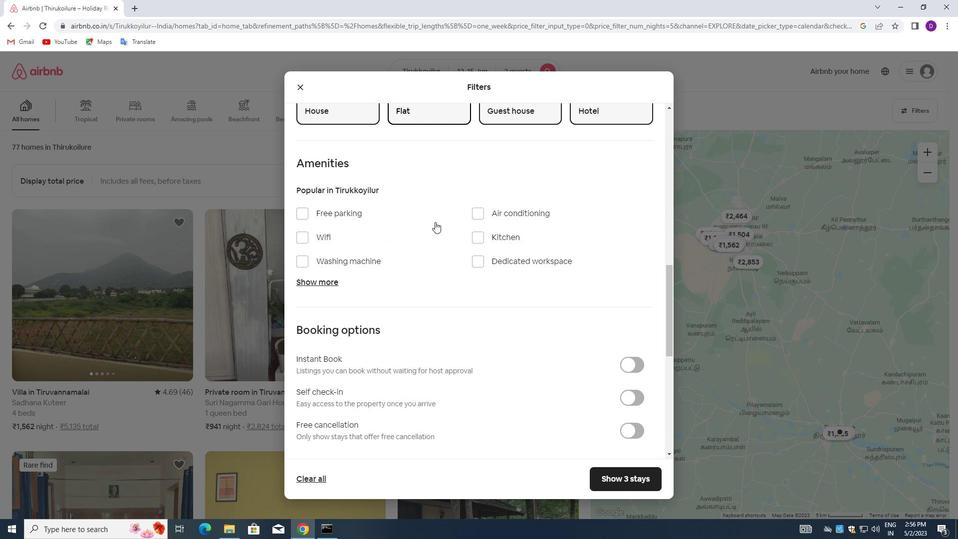 
Action: Mouse moved to (474, 226)
Screenshot: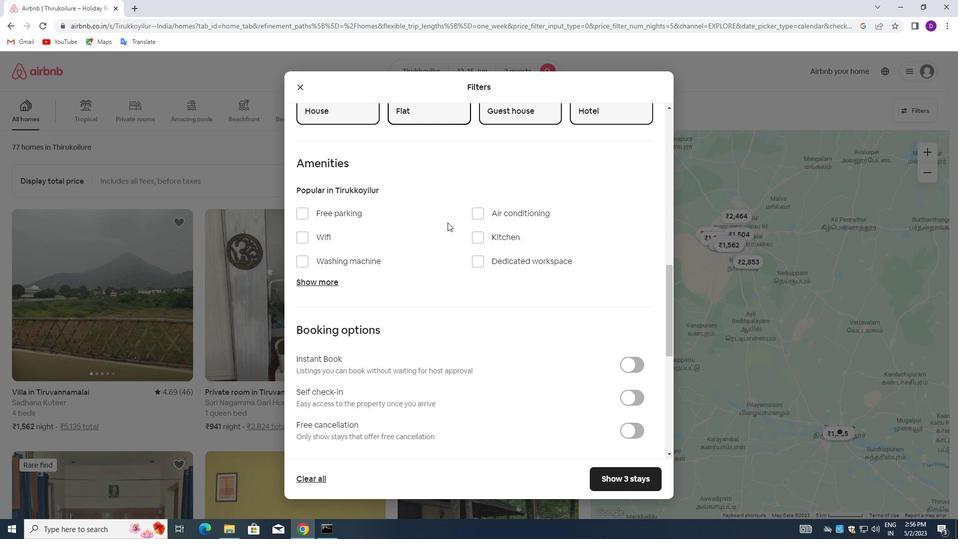 
Action: Mouse scrolled (474, 225) with delta (0, 0)
Screenshot: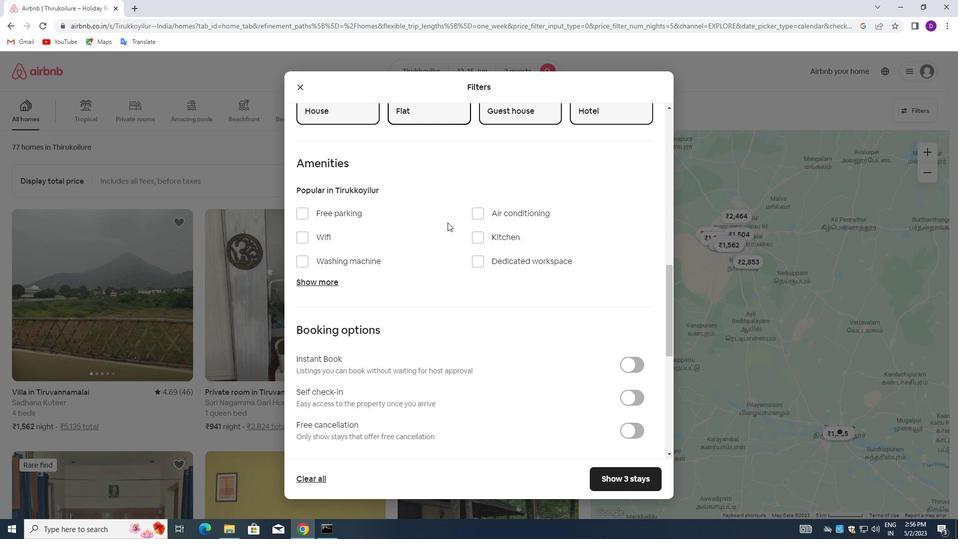 
Action: Mouse moved to (475, 227)
Screenshot: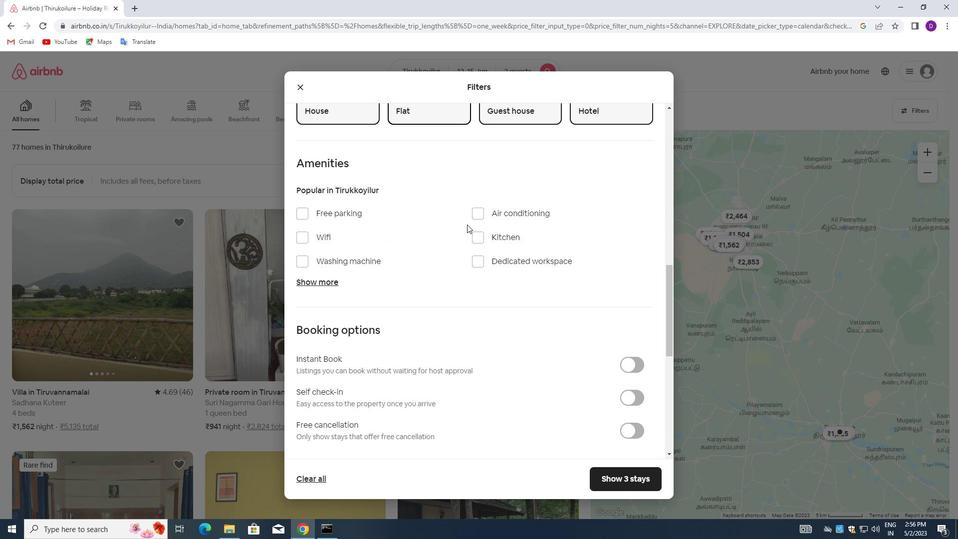 
Action: Mouse scrolled (475, 226) with delta (0, 0)
Screenshot: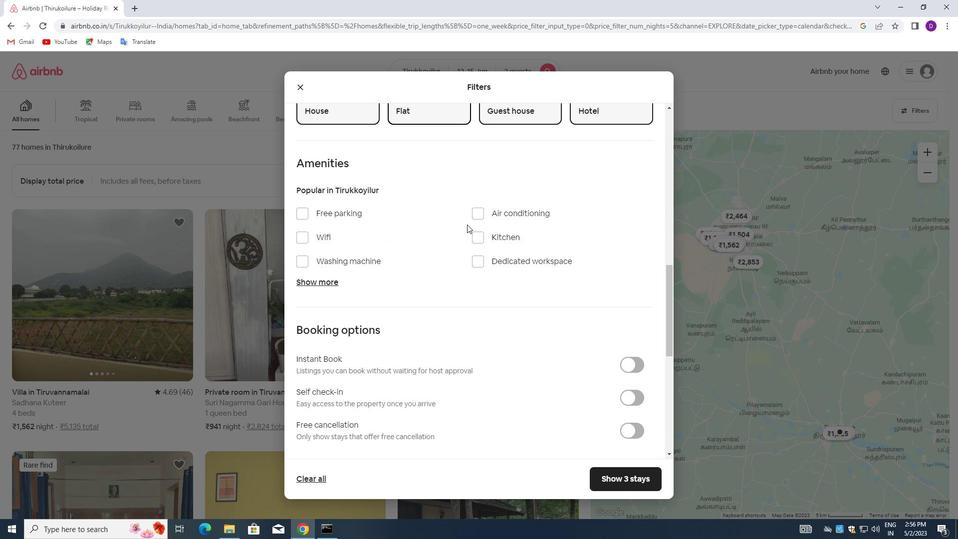 
Action: Mouse moved to (628, 255)
Screenshot: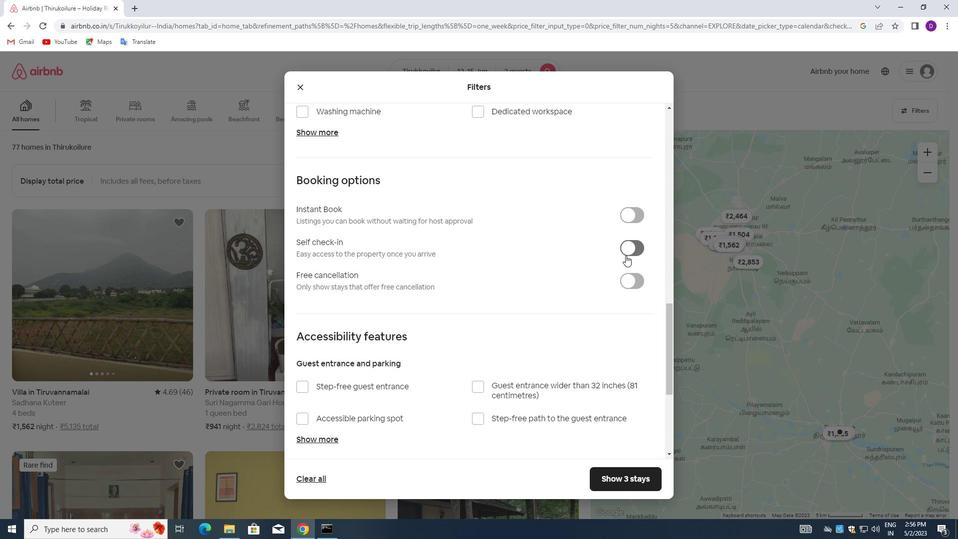 
Action: Mouse pressed left at (628, 255)
Screenshot: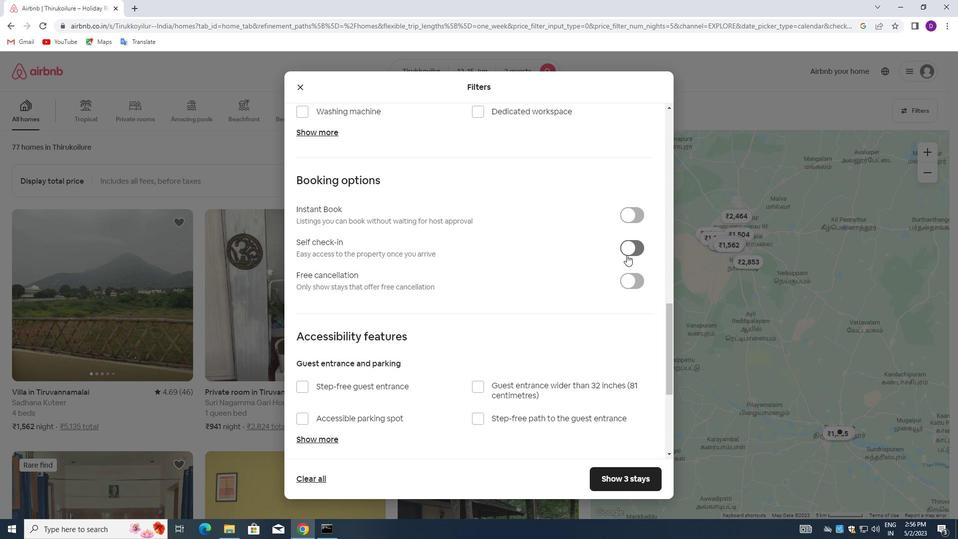 
Action: Mouse moved to (444, 280)
Screenshot: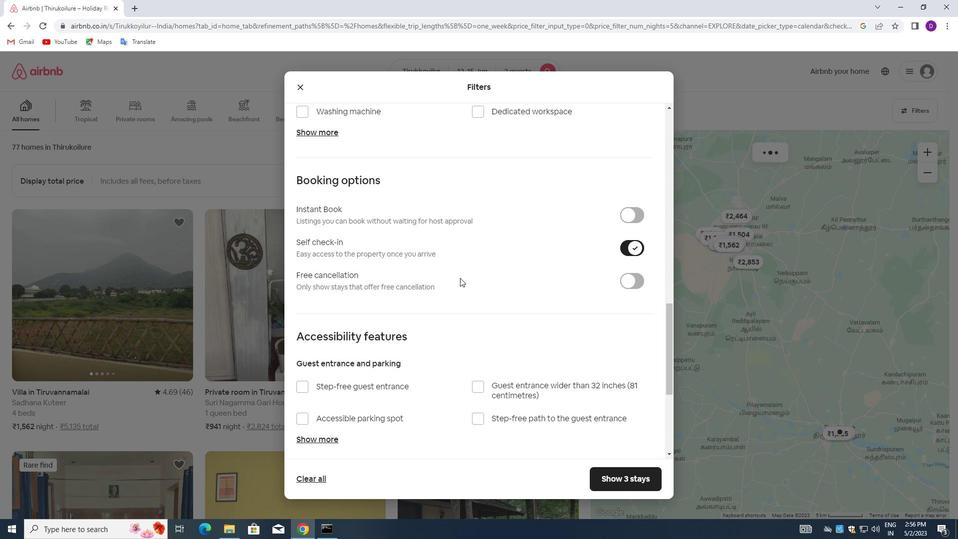 
Action: Mouse scrolled (444, 280) with delta (0, 0)
Screenshot: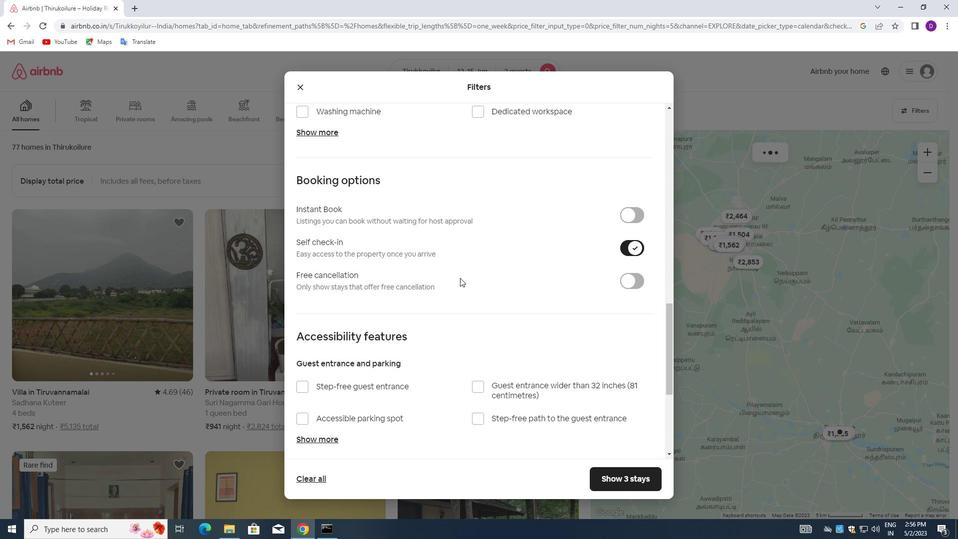 
Action: Mouse scrolled (444, 280) with delta (0, 0)
Screenshot: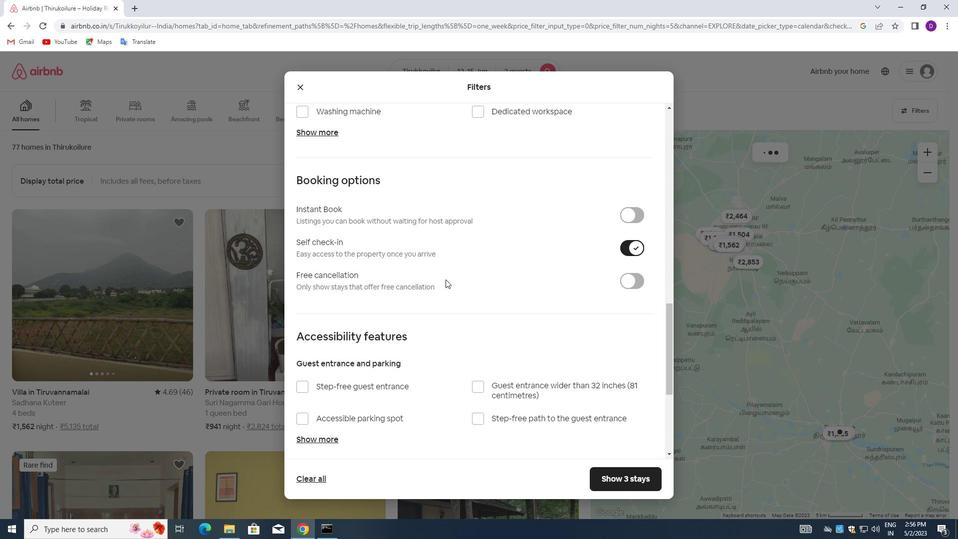 
Action: Mouse moved to (443, 280)
Screenshot: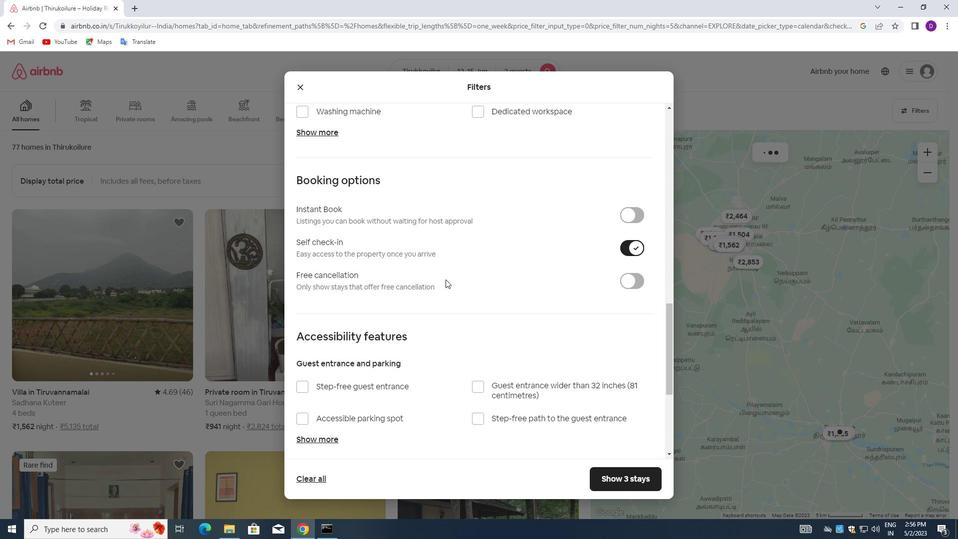 
Action: Mouse scrolled (443, 280) with delta (0, 0)
Screenshot: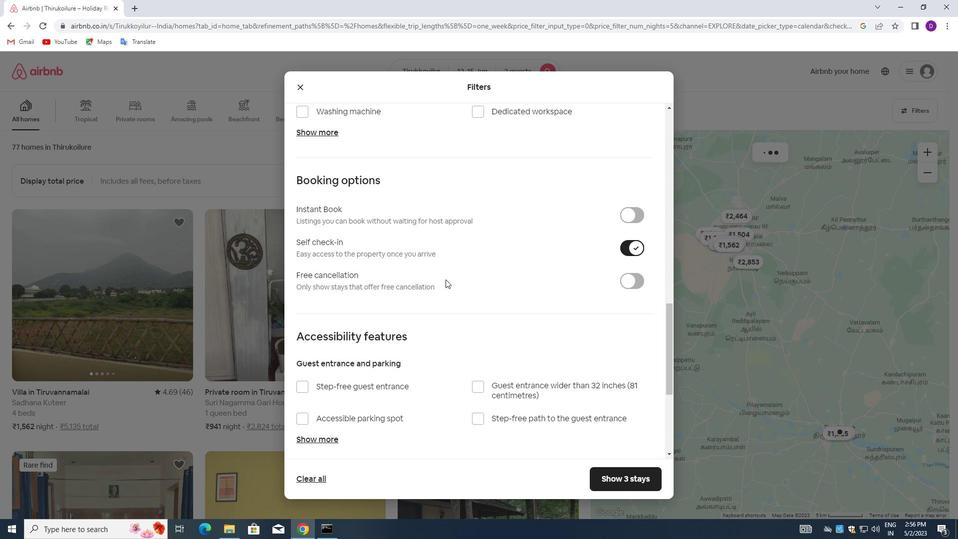 
Action: Mouse scrolled (443, 280) with delta (0, 0)
Screenshot: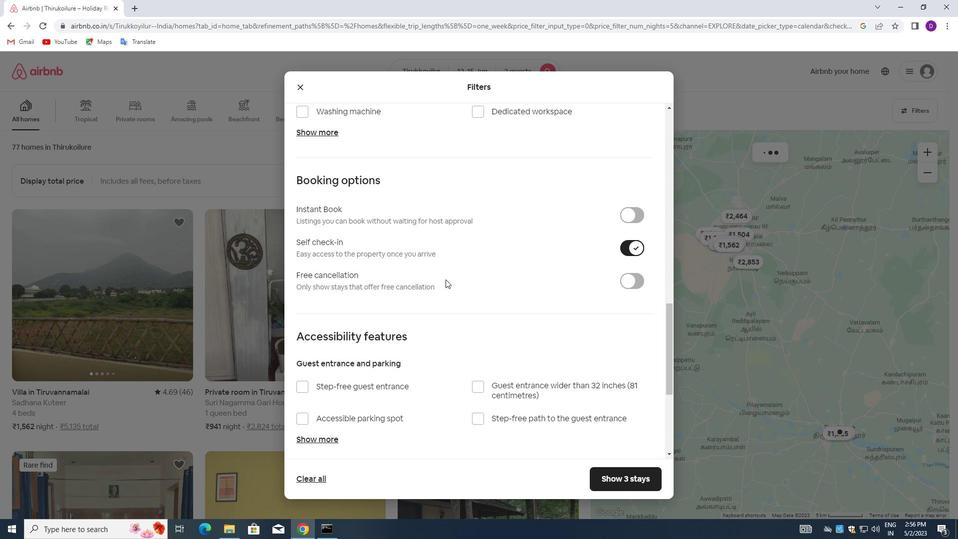 
Action: Mouse moved to (443, 280)
Screenshot: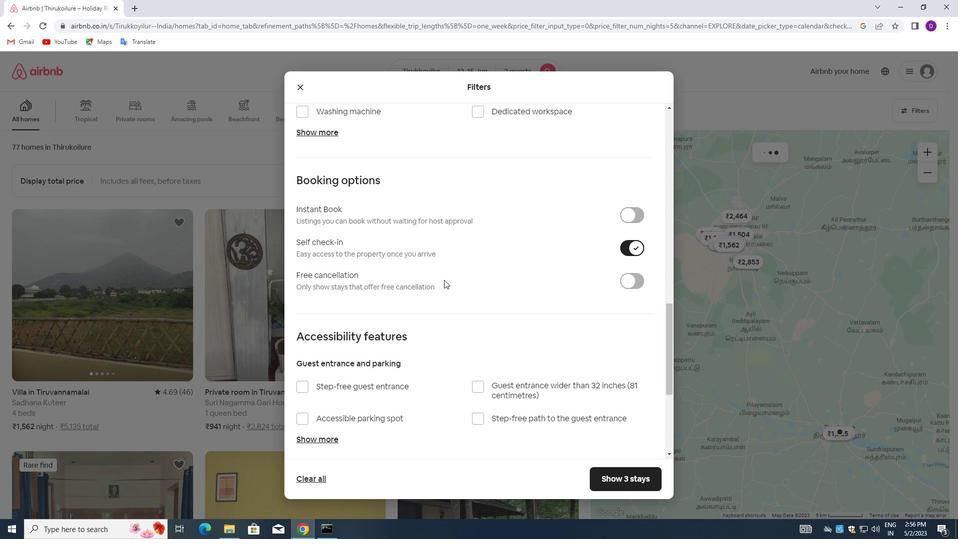 
Action: Mouse scrolled (443, 280) with delta (0, 0)
Screenshot: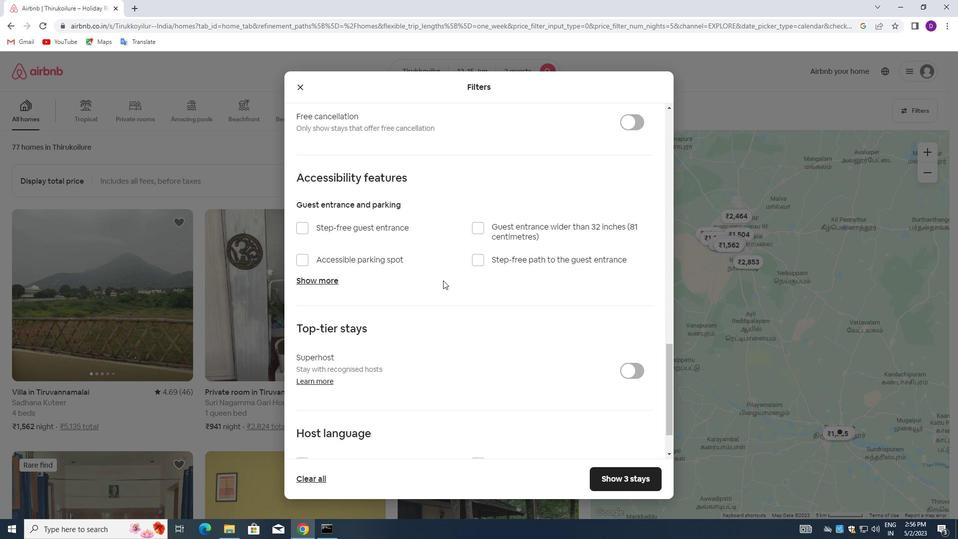 
Action: Mouse moved to (443, 280)
Screenshot: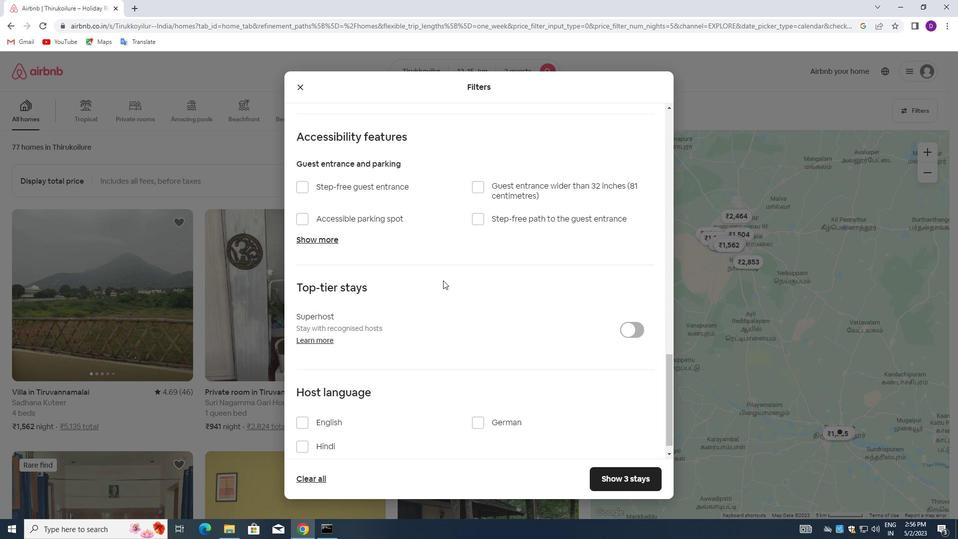 
Action: Mouse scrolled (443, 280) with delta (0, 0)
Screenshot: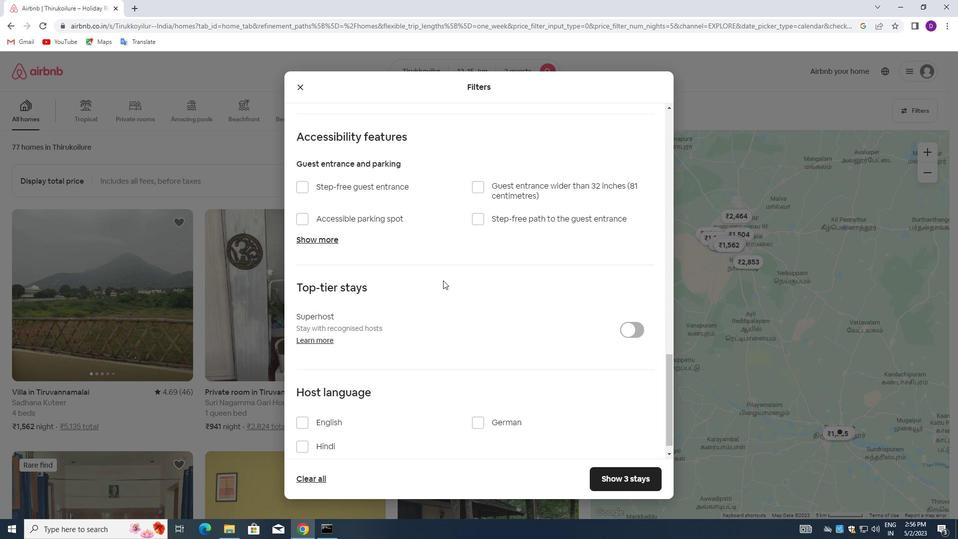 
Action: Mouse moved to (444, 281)
Screenshot: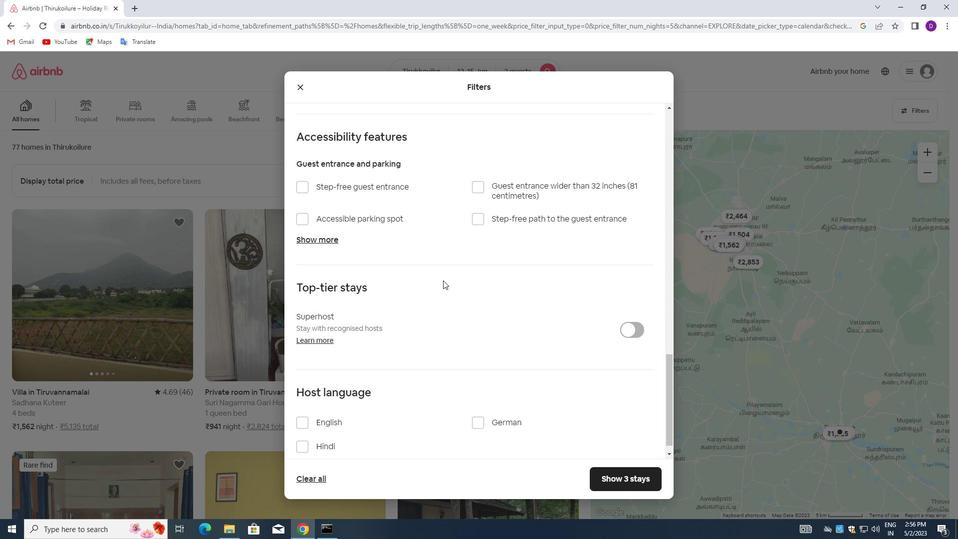
Action: Mouse scrolled (444, 280) with delta (0, 0)
Screenshot: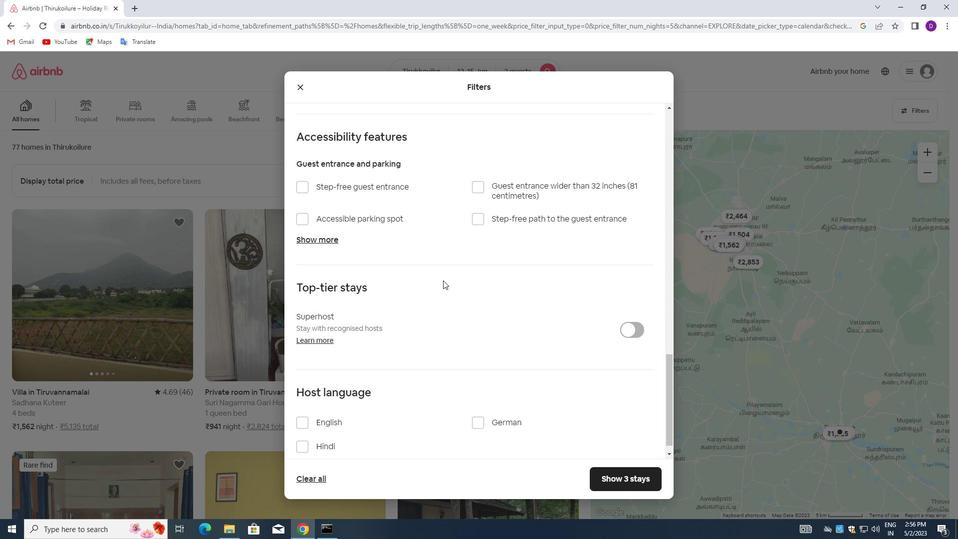 
Action: Mouse moved to (446, 286)
Screenshot: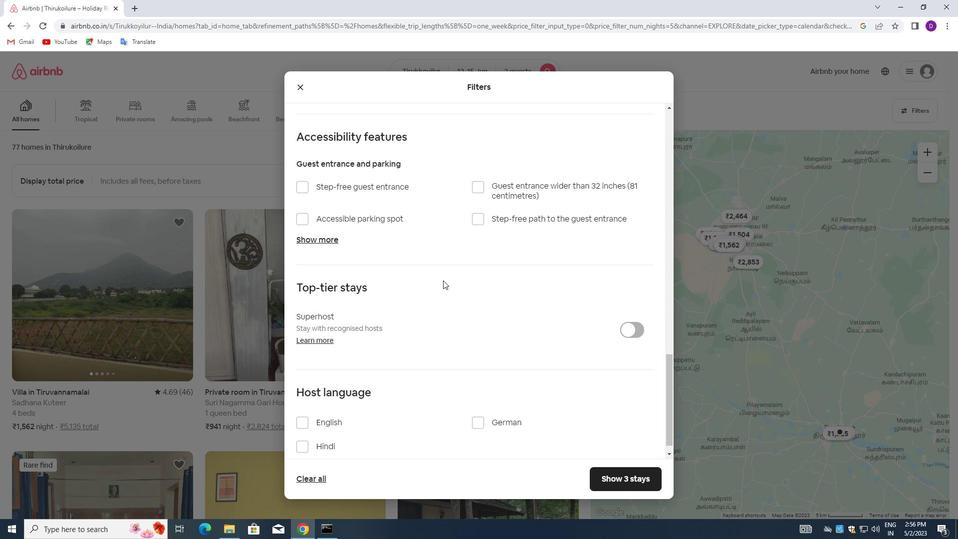 
Action: Mouse scrolled (446, 286) with delta (0, 0)
Screenshot: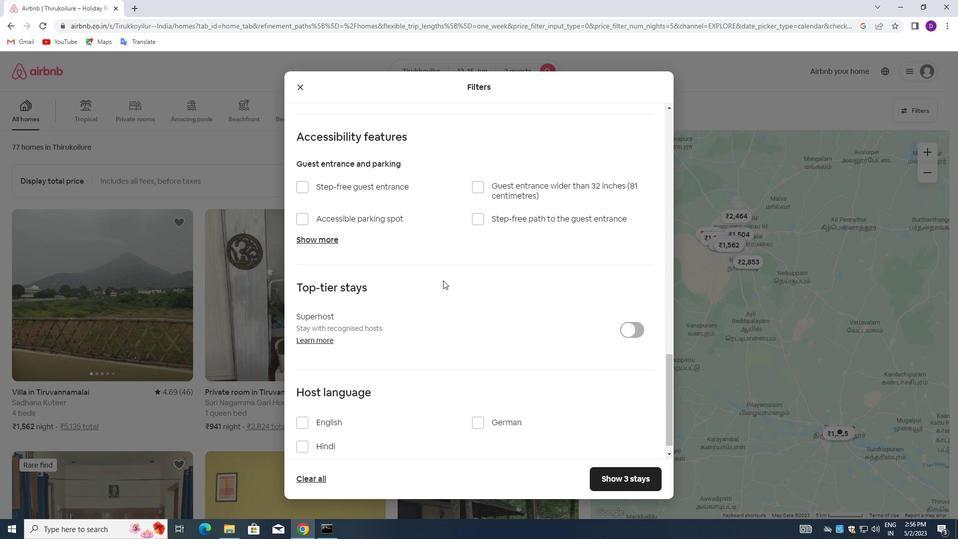 
Action: Mouse moved to (447, 291)
Screenshot: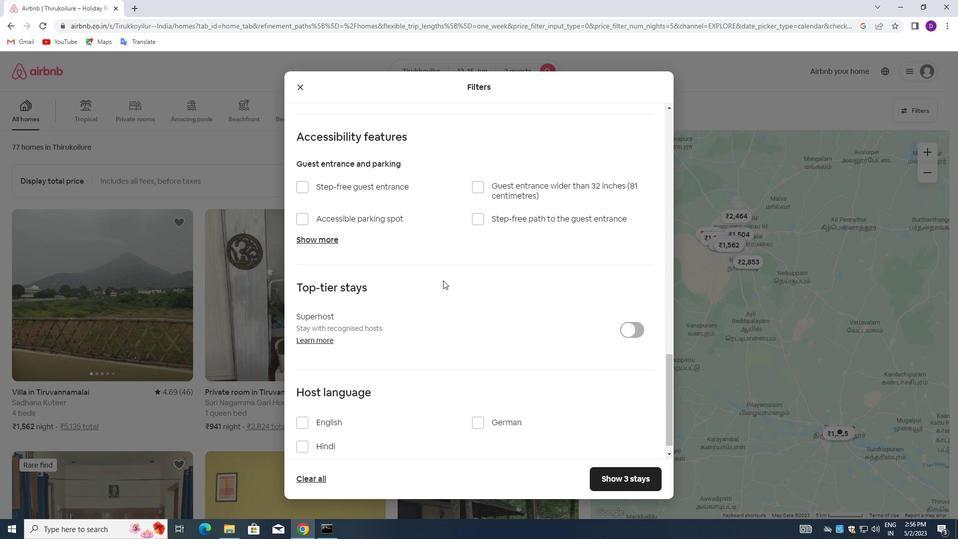 
Action: Mouse scrolled (447, 291) with delta (0, 0)
Screenshot: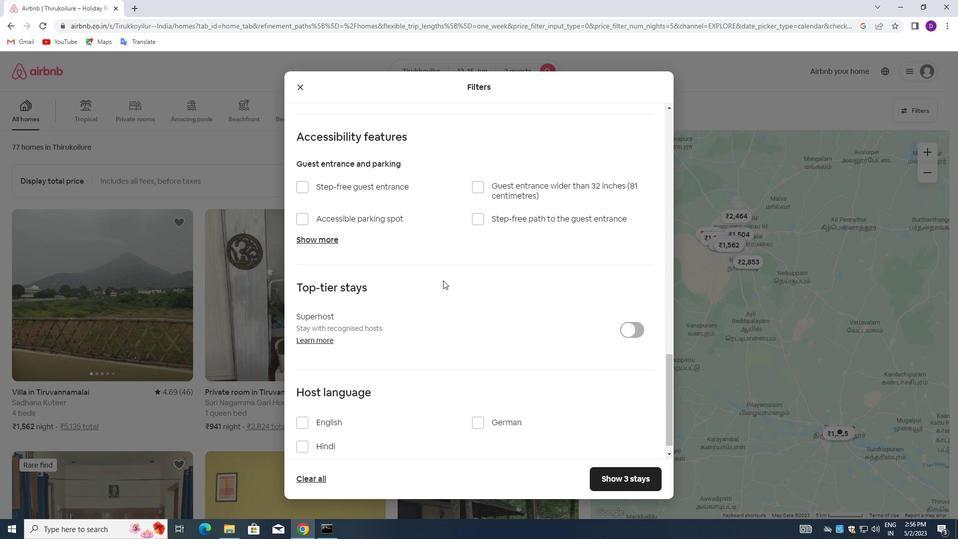 
Action: Mouse moved to (304, 404)
Screenshot: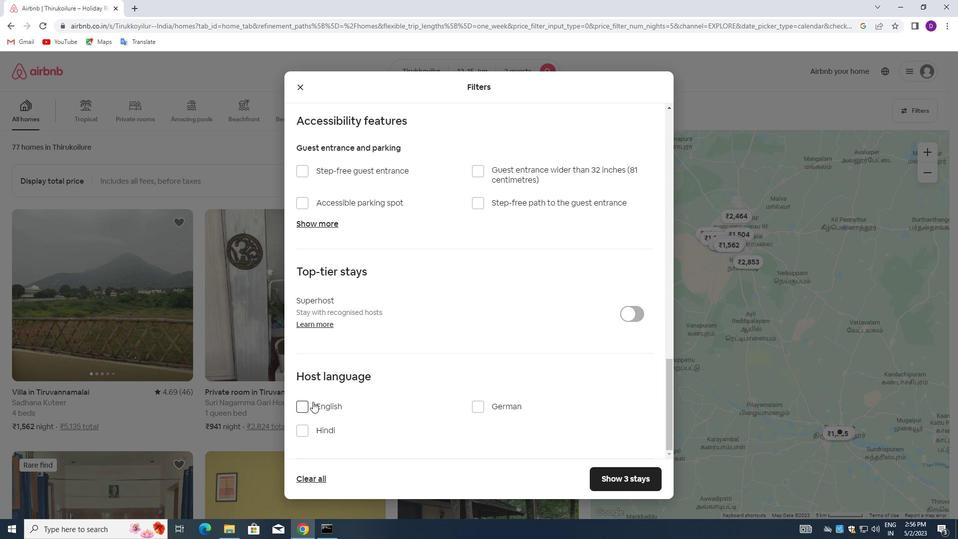 
Action: Mouse pressed left at (304, 404)
Screenshot: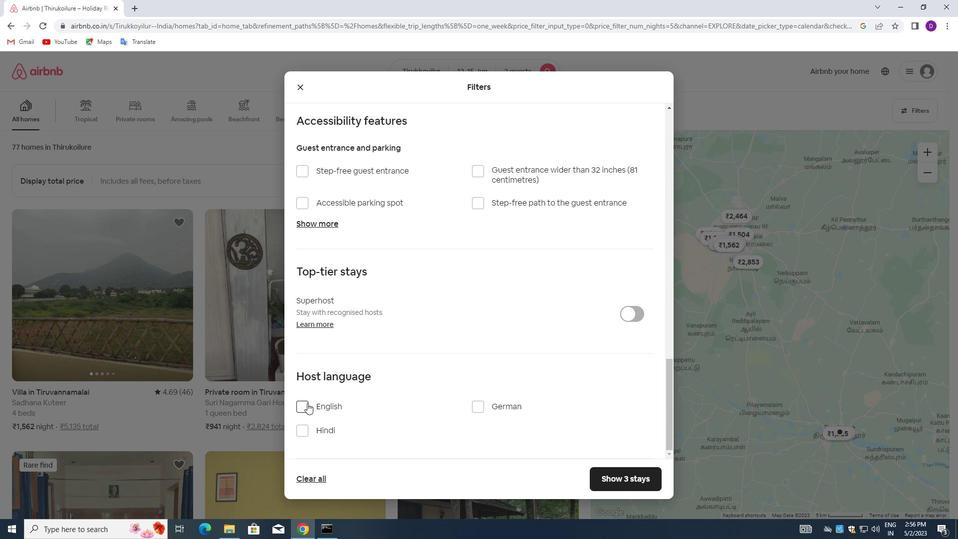 
Action: Mouse moved to (618, 482)
Screenshot: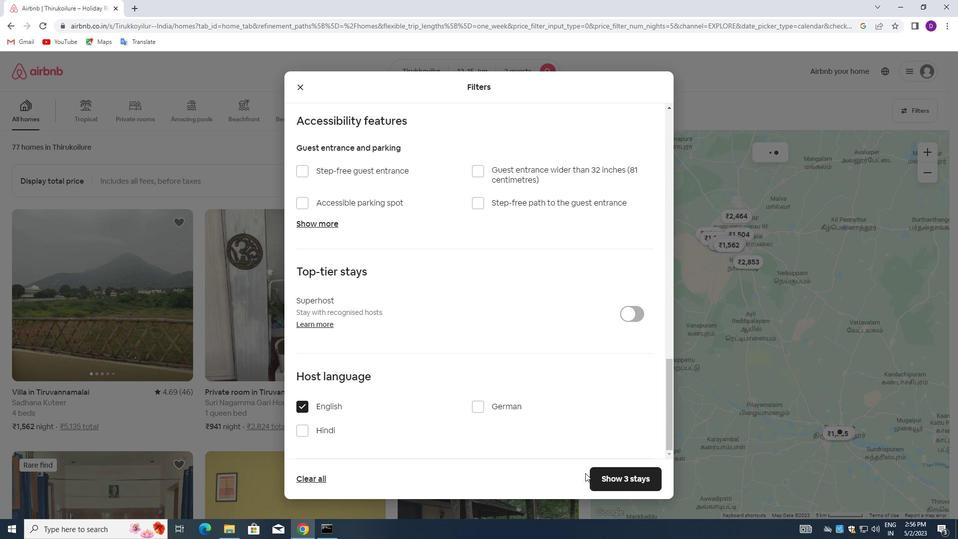 
Action: Mouse pressed left at (618, 482)
Screenshot: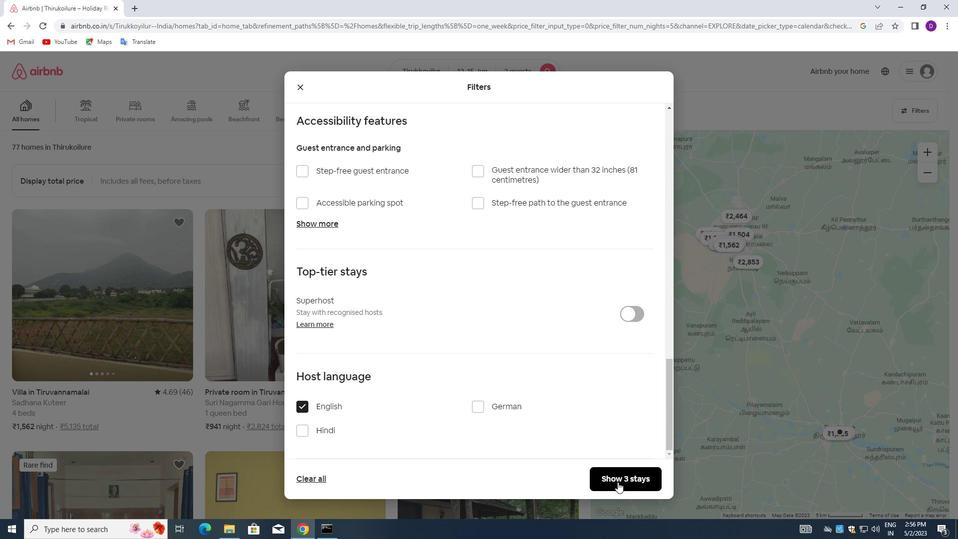 
Action: Mouse moved to (507, 462)
Screenshot: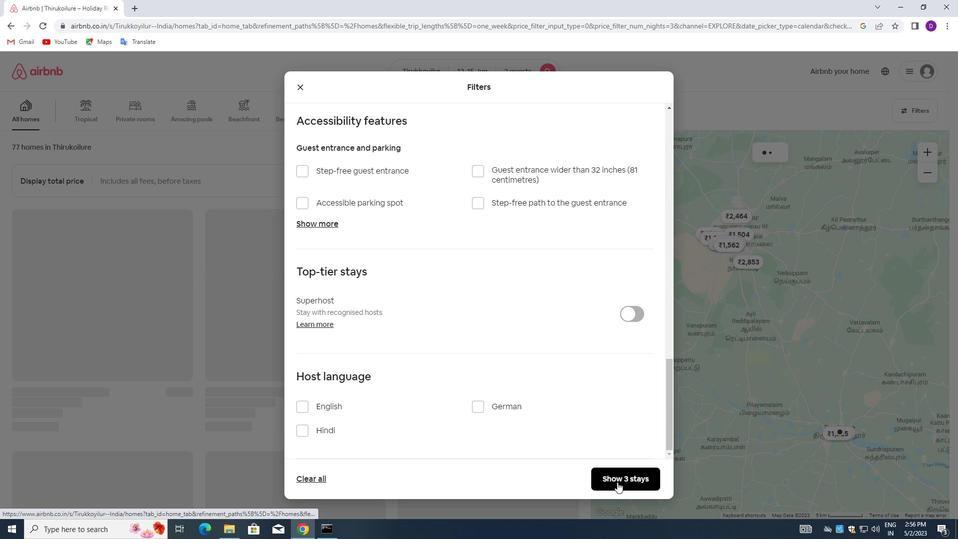 
